 Task: Open a blank sheet, save the file as Oktoberfestfile.odt Type the sentence 'Effective time management is crucial for productivity and achieving goals. It involves prioritizing tasks, setting realistic deadlines, and minimizing distractions. By managing time effectively, individuals can reduce stress, improve efficiency, and create a better work-life balance.'Add formula using equations and charcters after the sentence 'y=mx+b' Select the formula and highlight with color Pink Change the page Orientation to  Potrait
Action: Mouse moved to (306, 240)
Screenshot: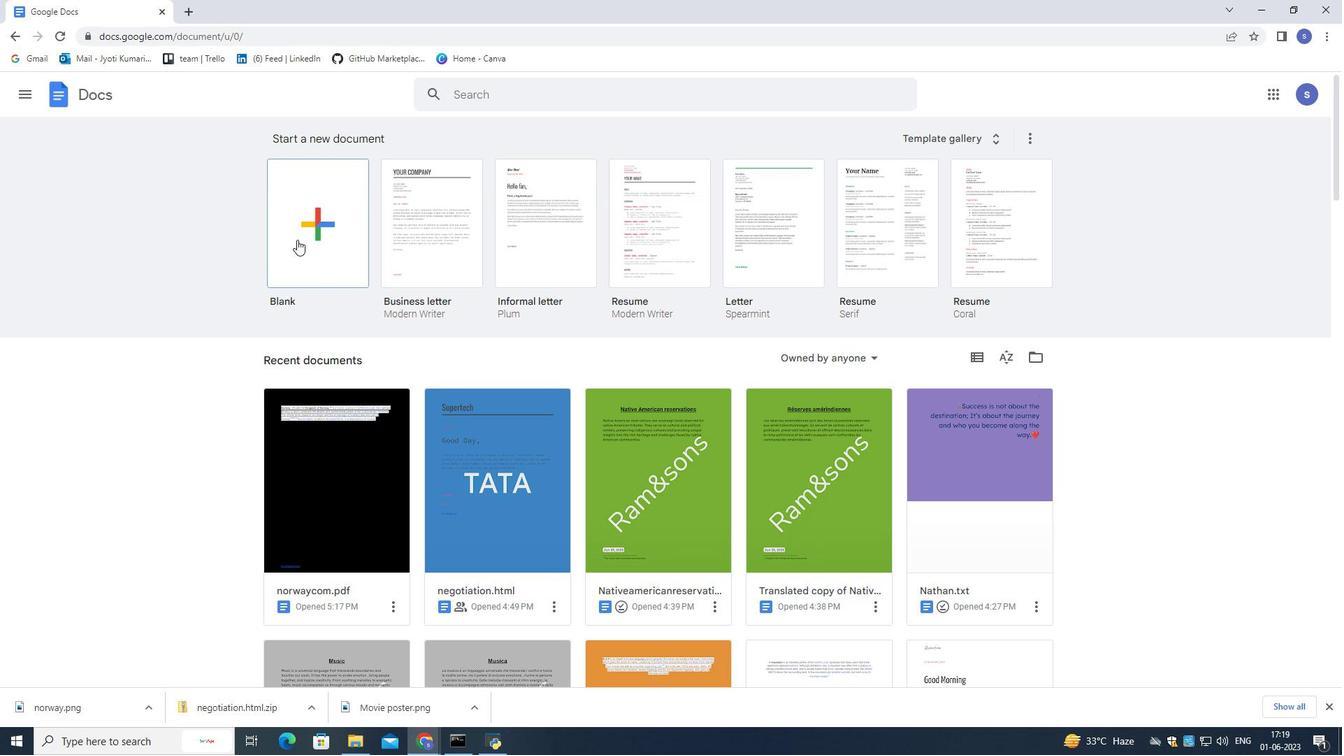 
Action: Mouse pressed left at (306, 240)
Screenshot: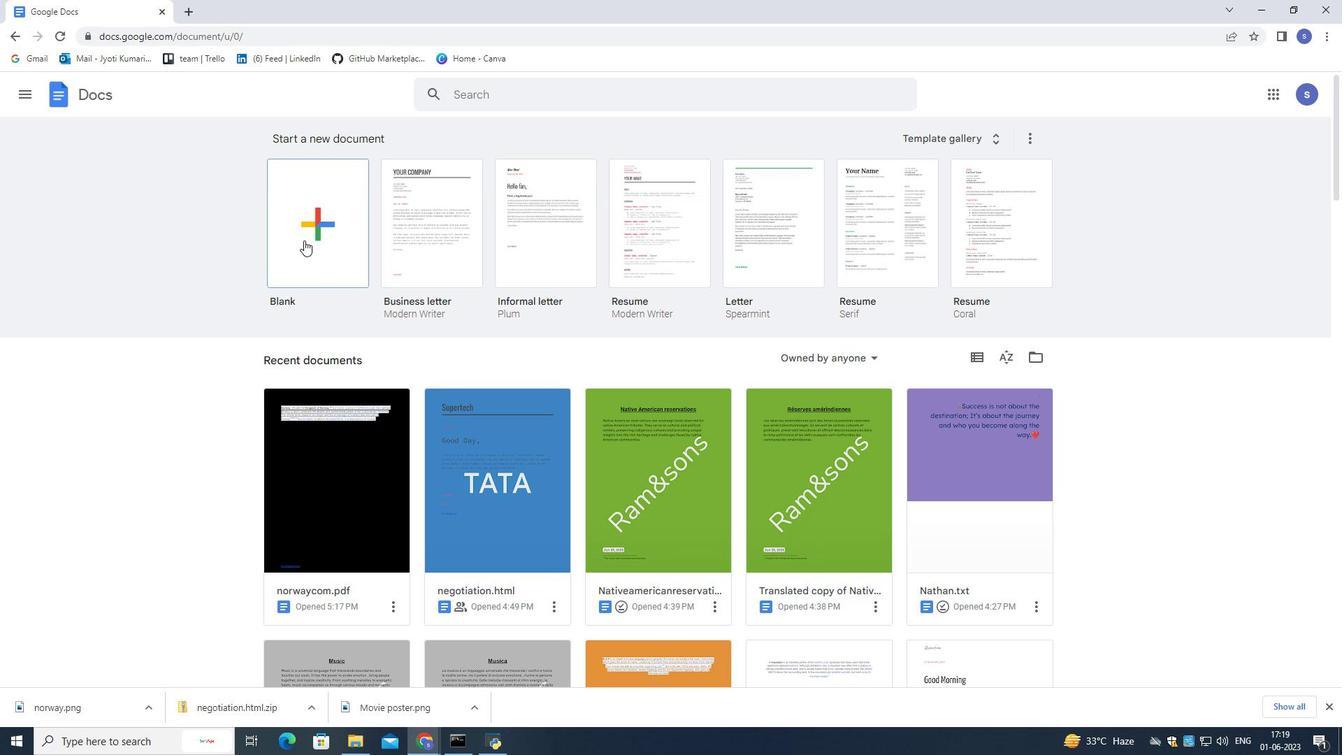 
Action: Mouse moved to (151, 85)
Screenshot: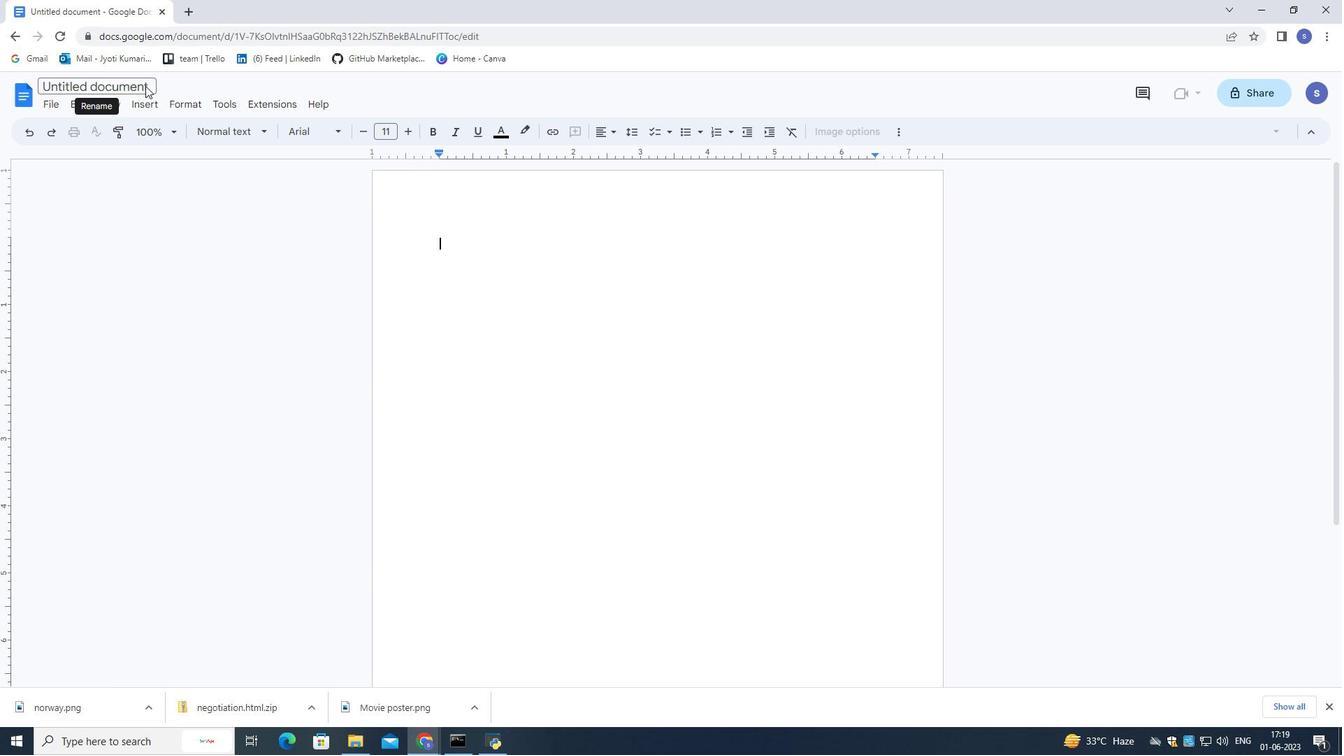 
Action: Mouse pressed left at (151, 85)
Screenshot: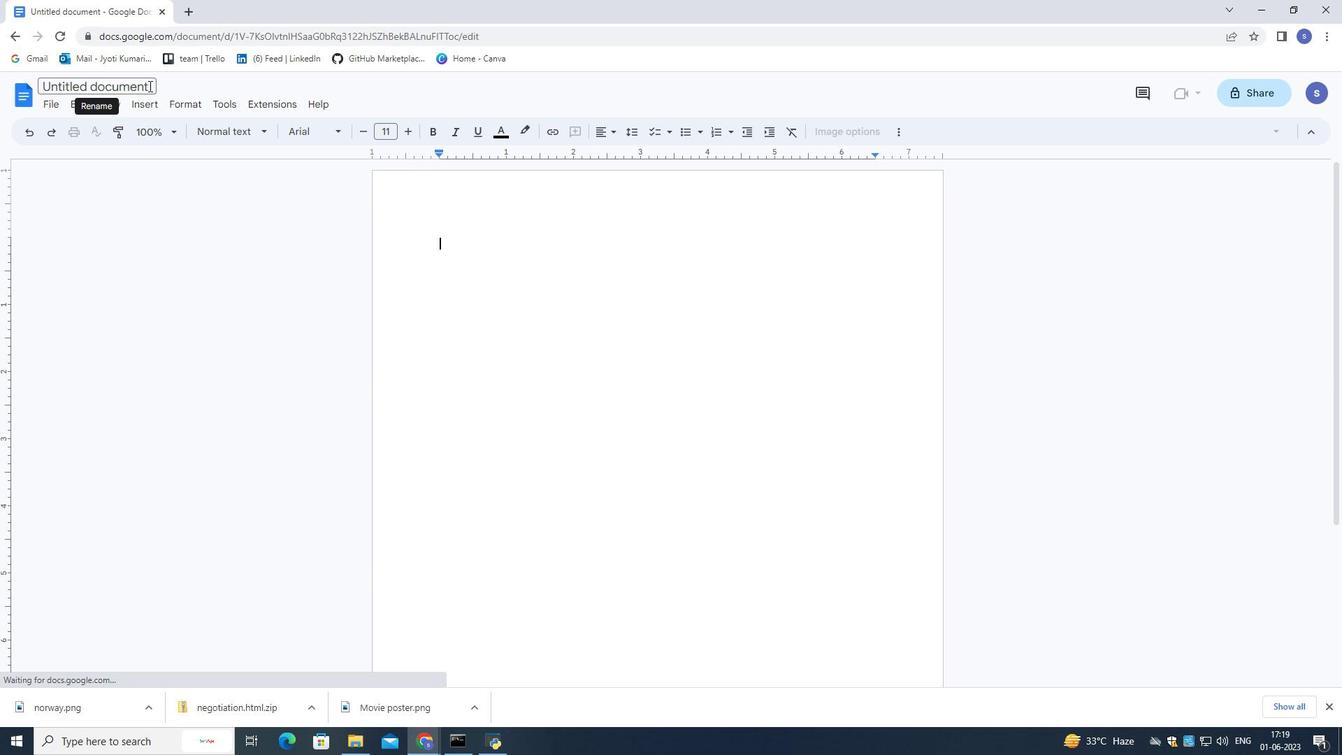 
Action: Mouse moved to (713, 236)
Screenshot: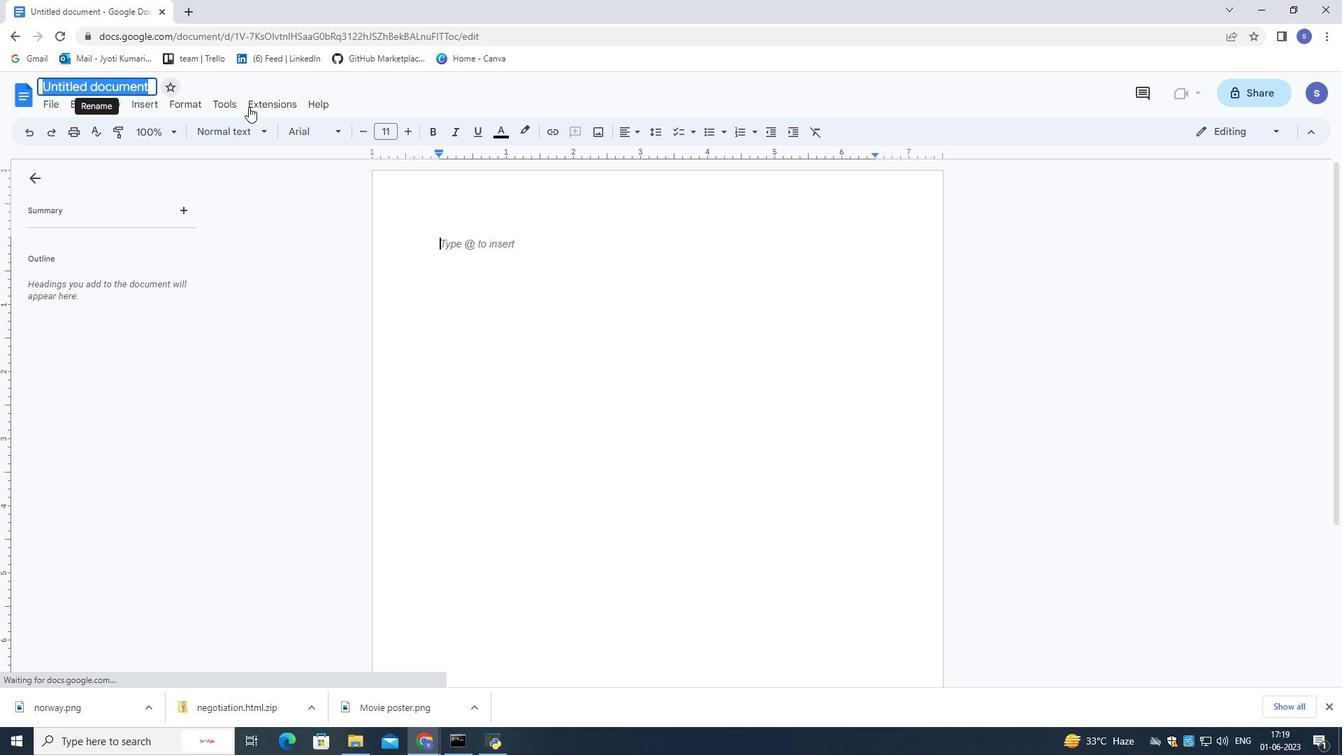 
Action: Key pressed ok
Screenshot: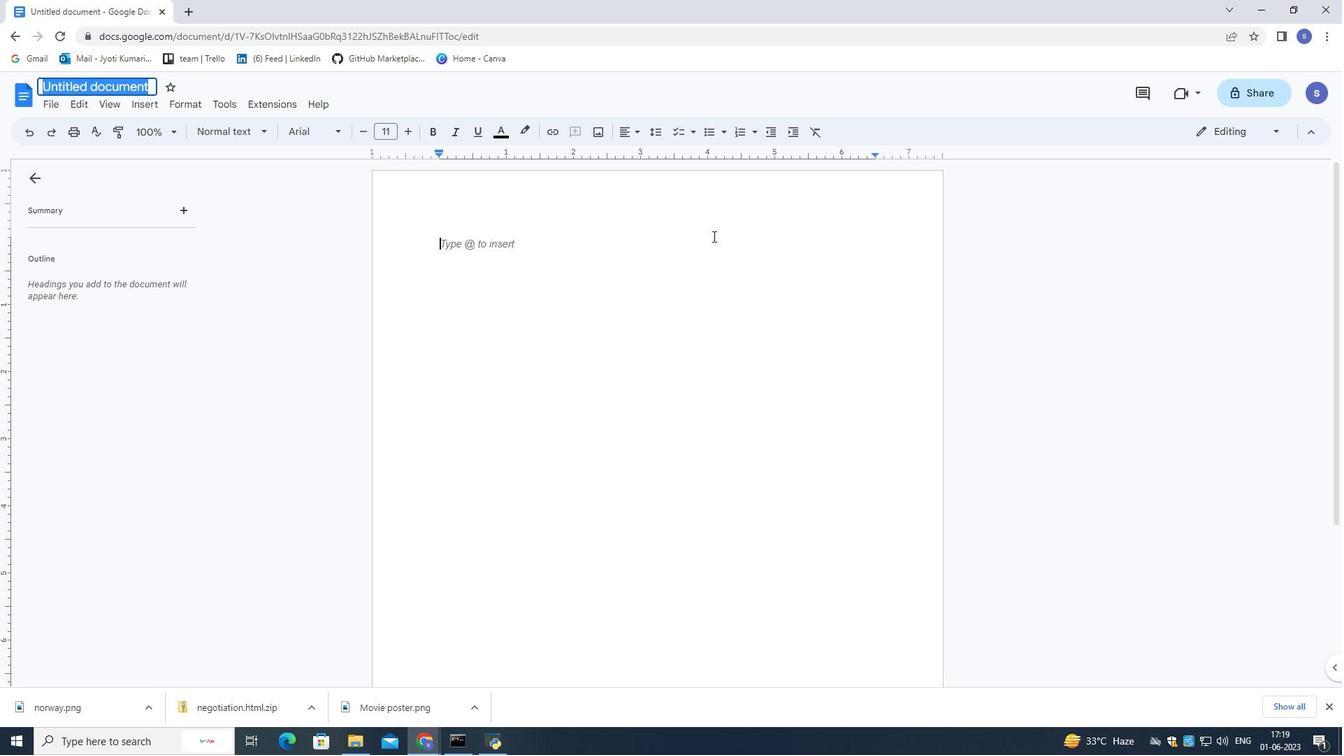 
Action: Mouse moved to (1307, 429)
Screenshot: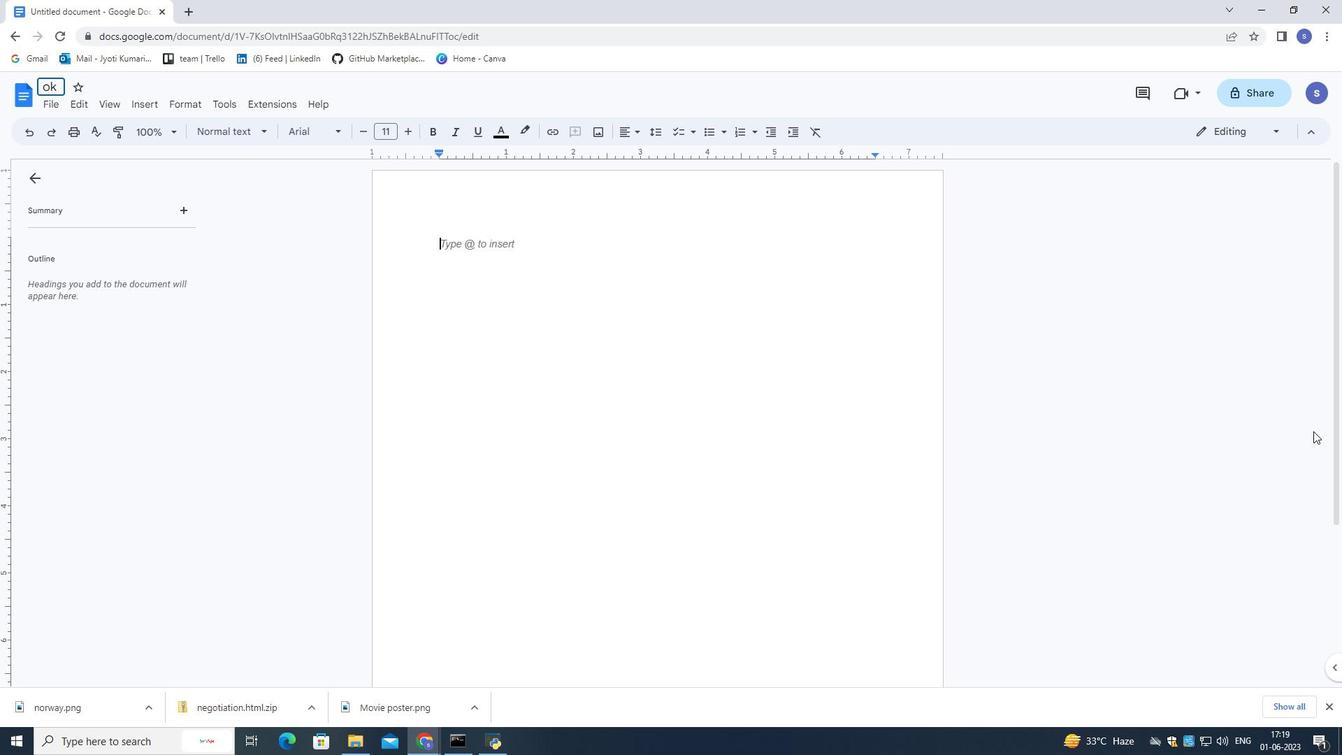 
Action: Key pressed toberfestfile.odt<Key.enter>
Screenshot: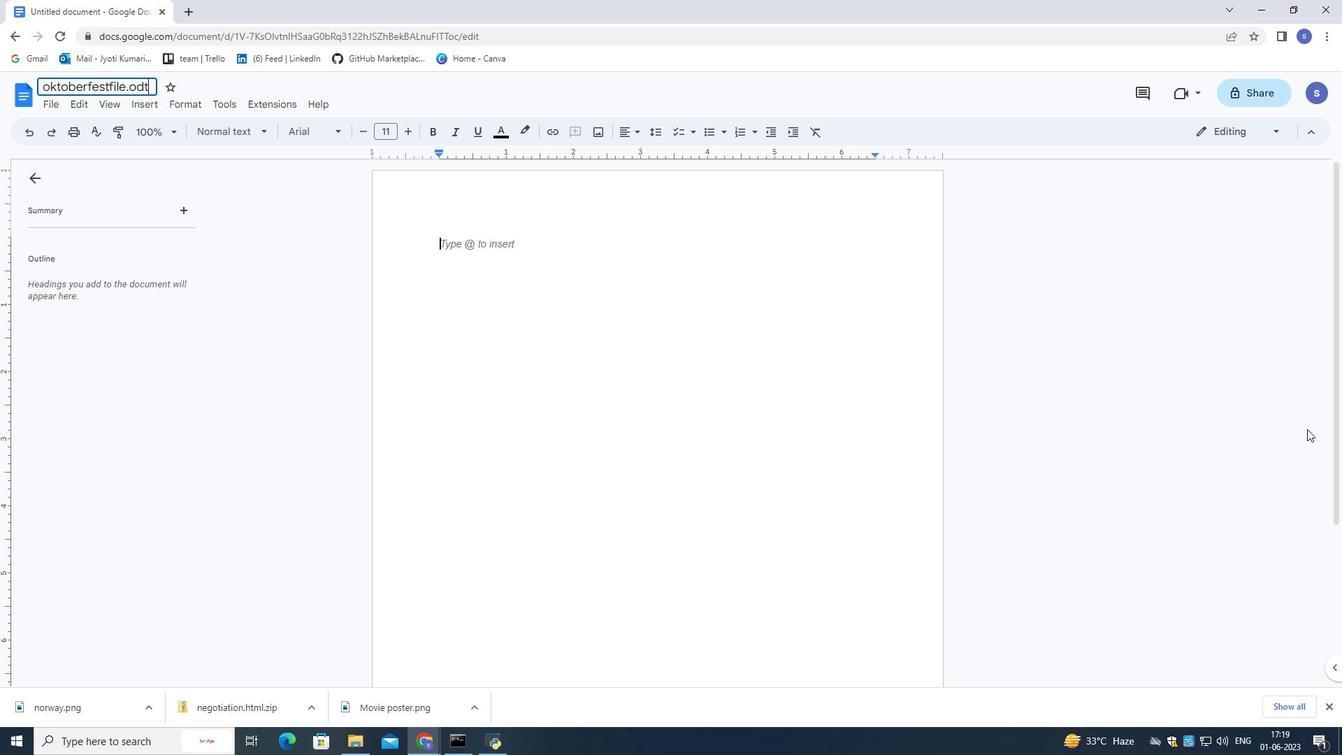 
Action: Mouse moved to (501, 247)
Screenshot: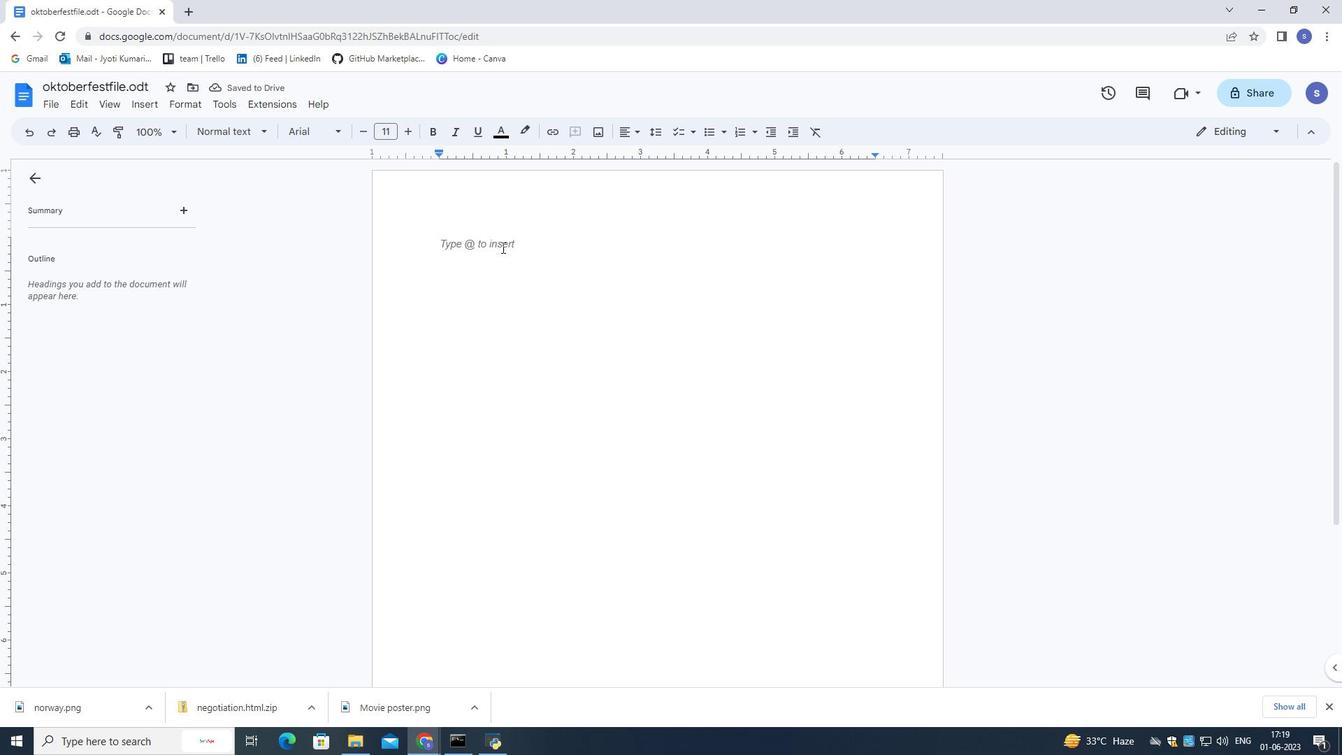 
Action: Mouse pressed left at (501, 247)
Screenshot: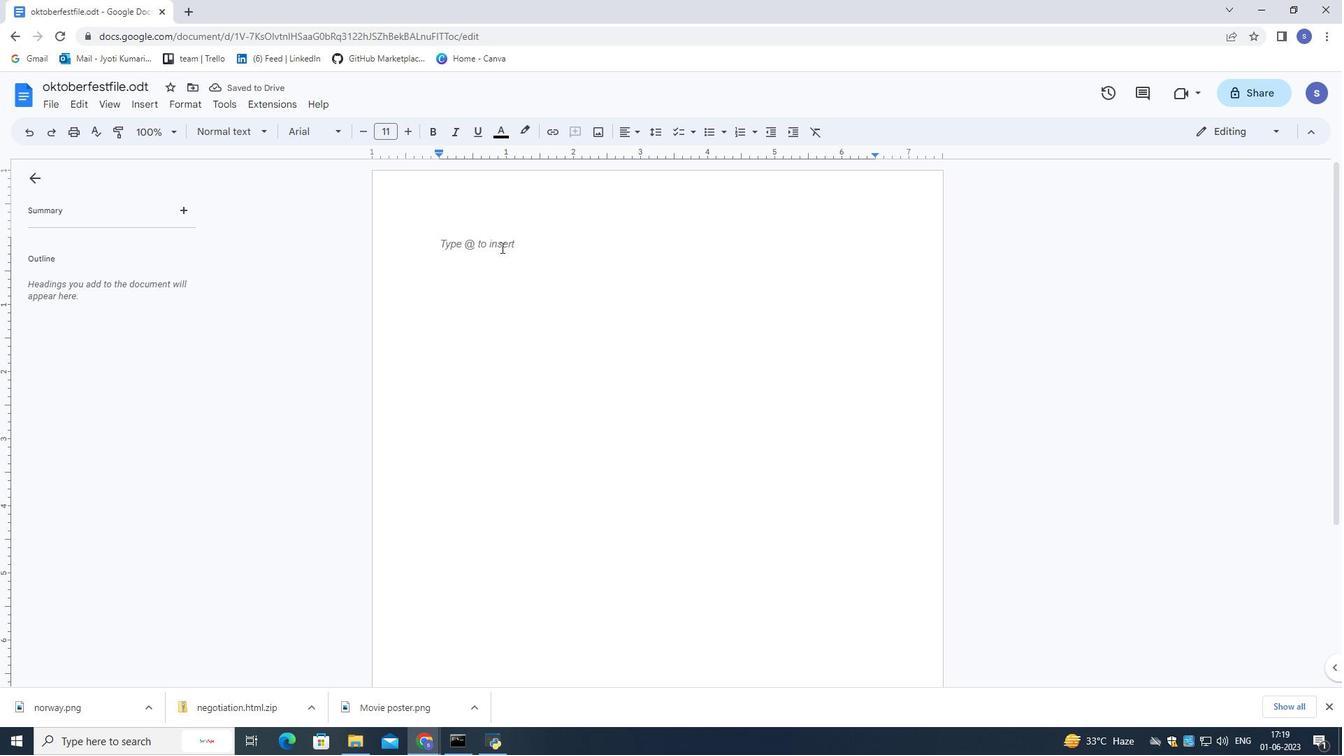 
Action: Mouse moved to (508, 248)
Screenshot: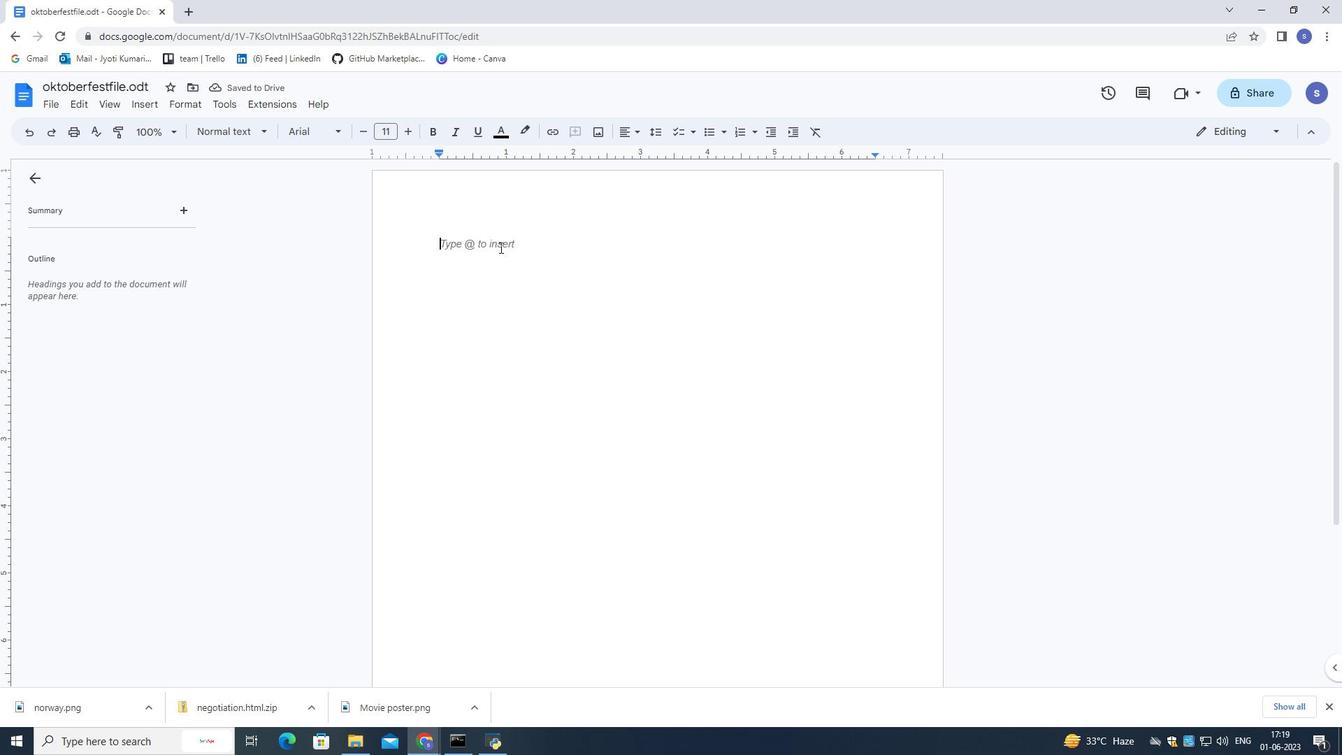 
Action: Key pressed <Key.shift>Effective<Key.space>time<Key.space>management
Screenshot: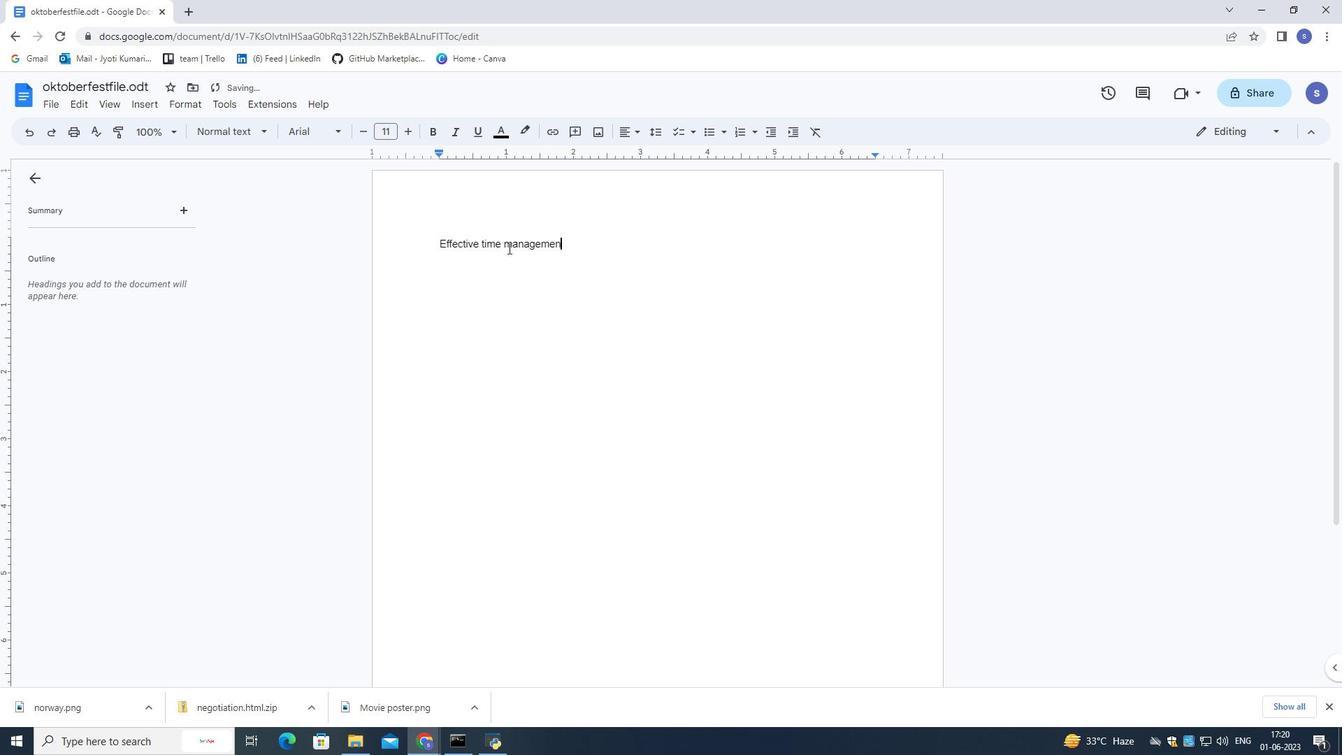 
Action: Mouse moved to (468, 240)
Screenshot: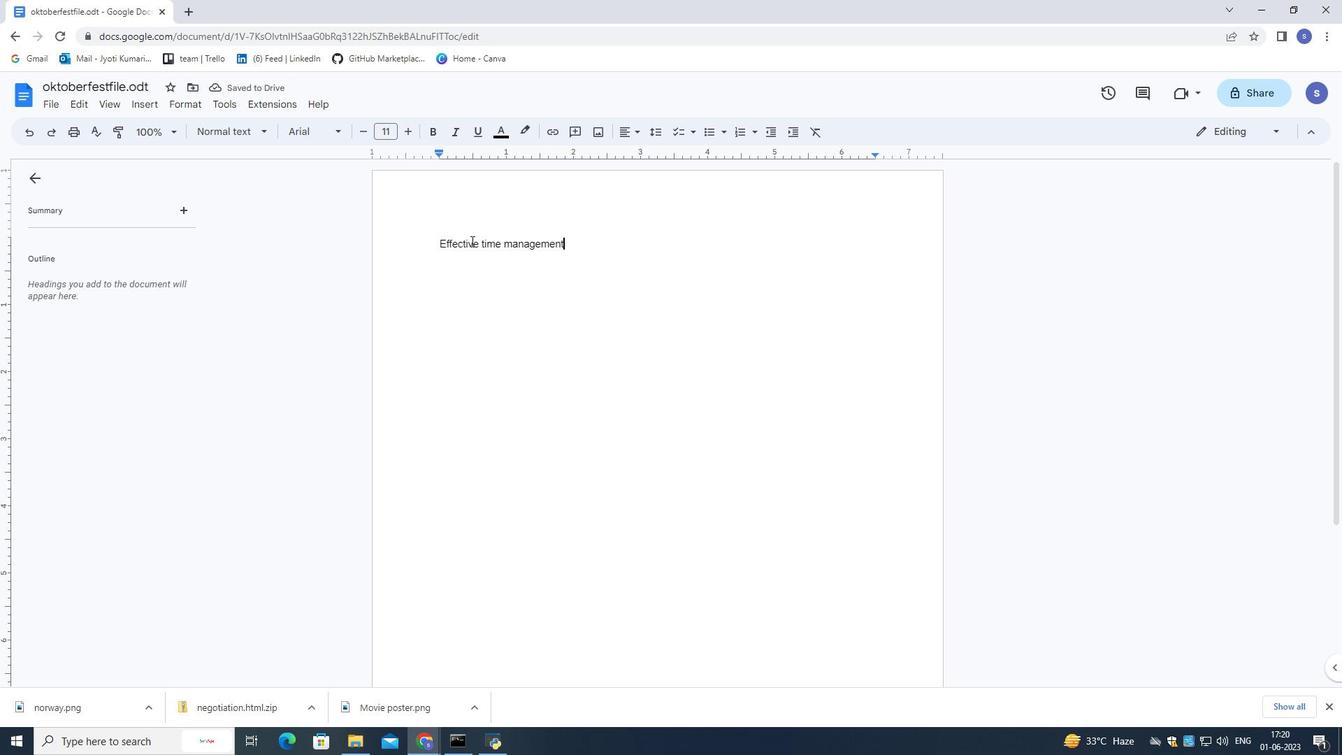 
Action: Mouse pressed left at (468, 240)
Screenshot: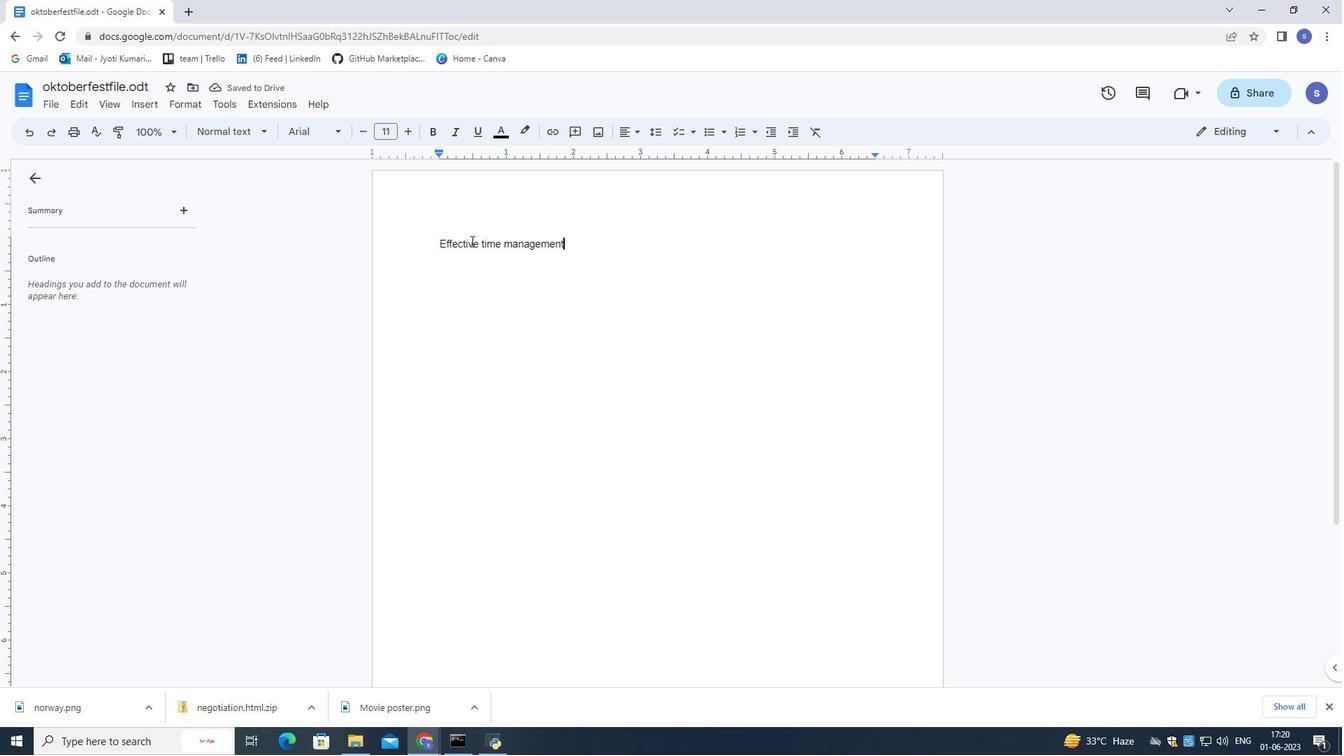 
Action: Mouse moved to (483, 249)
Screenshot: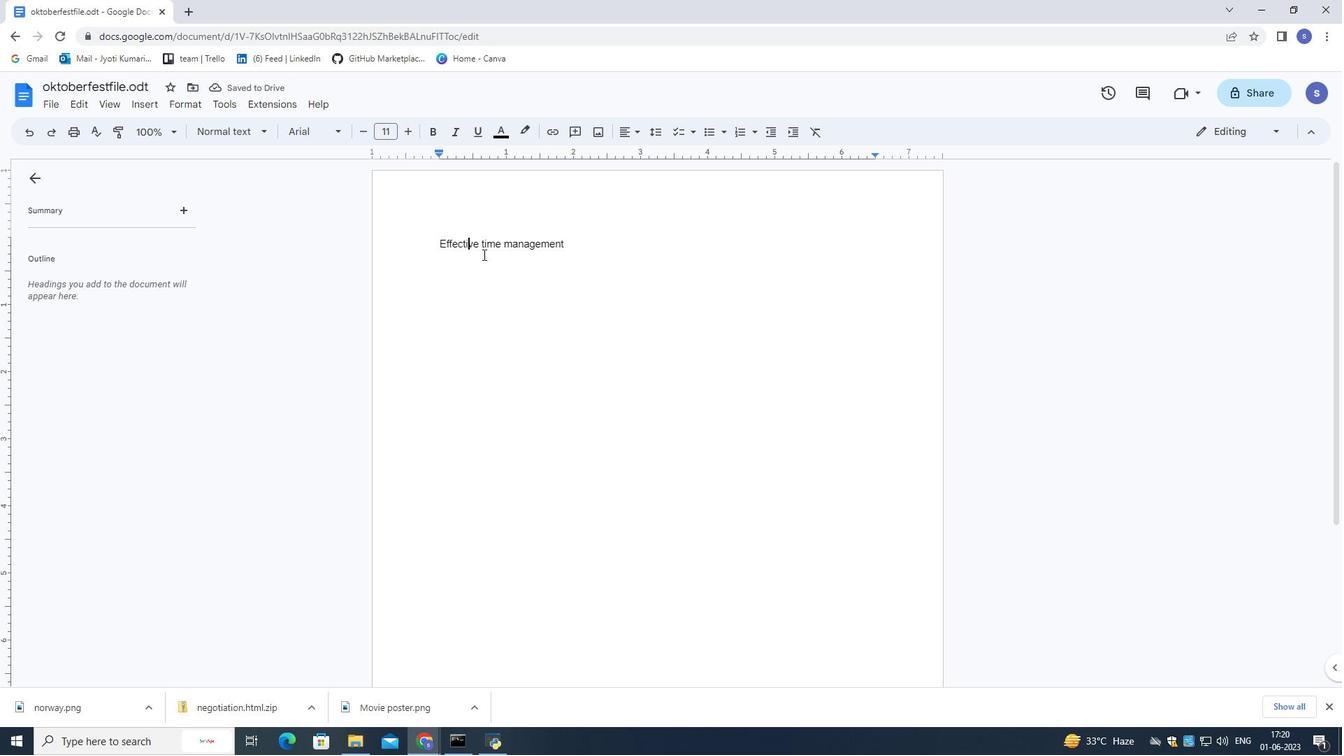 
Action: Key pressed <Key.left><Key.left><Key.left><Key.left><Key.left><Key.left><Key.left><Key.left>
Screenshot: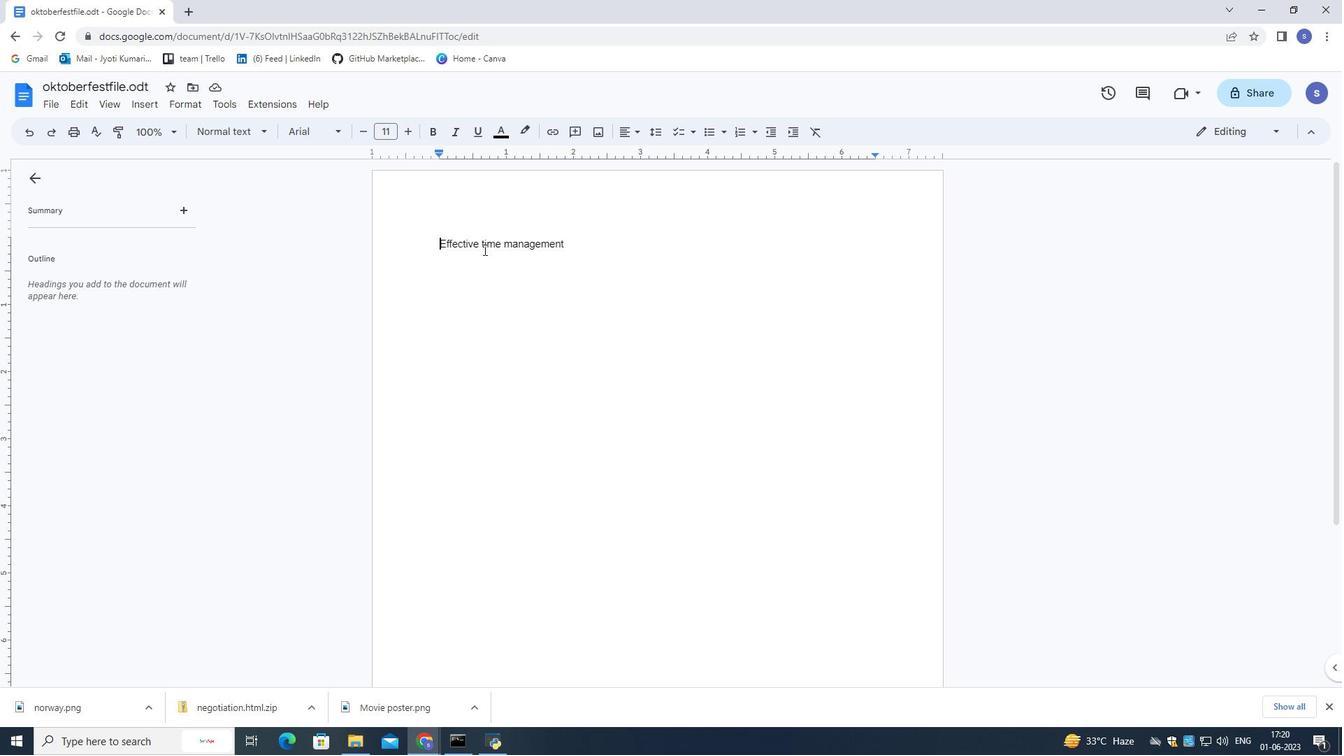
Action: Mouse moved to (582, 243)
Screenshot: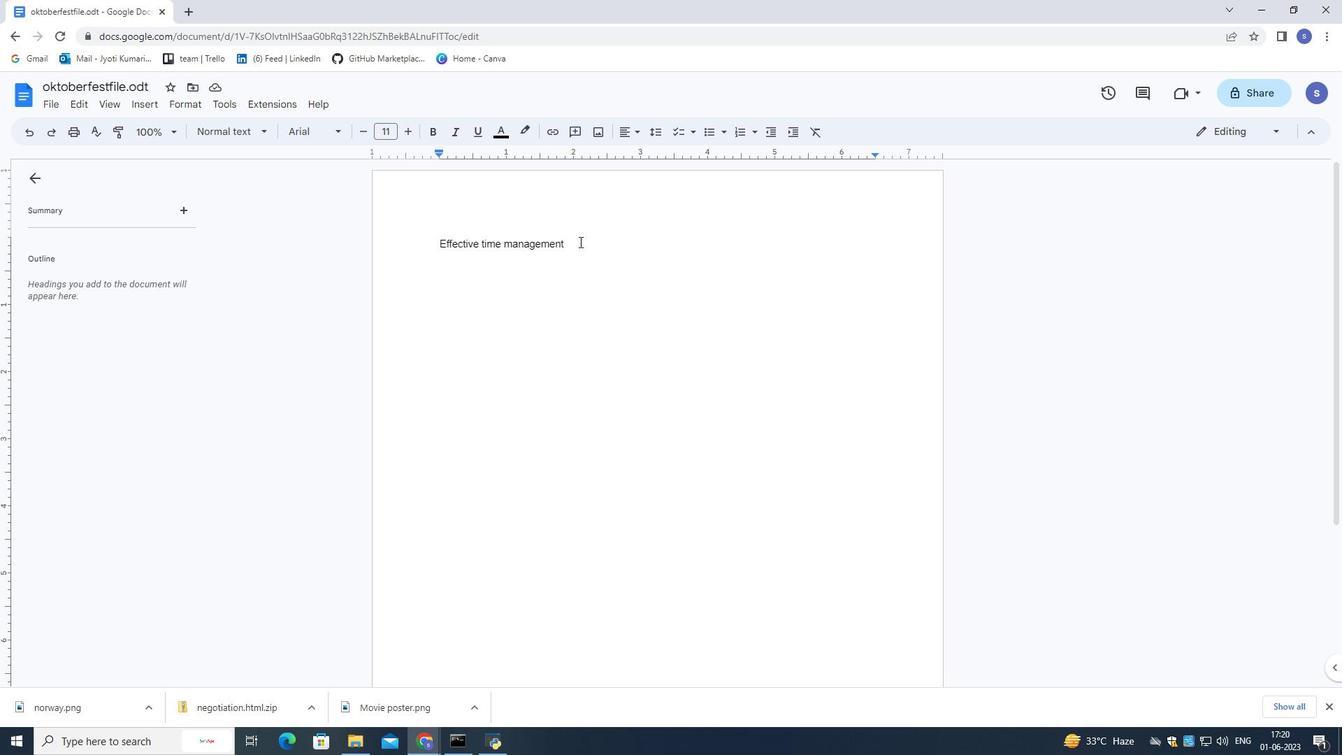 
Action: Mouse pressed left at (582, 243)
Screenshot: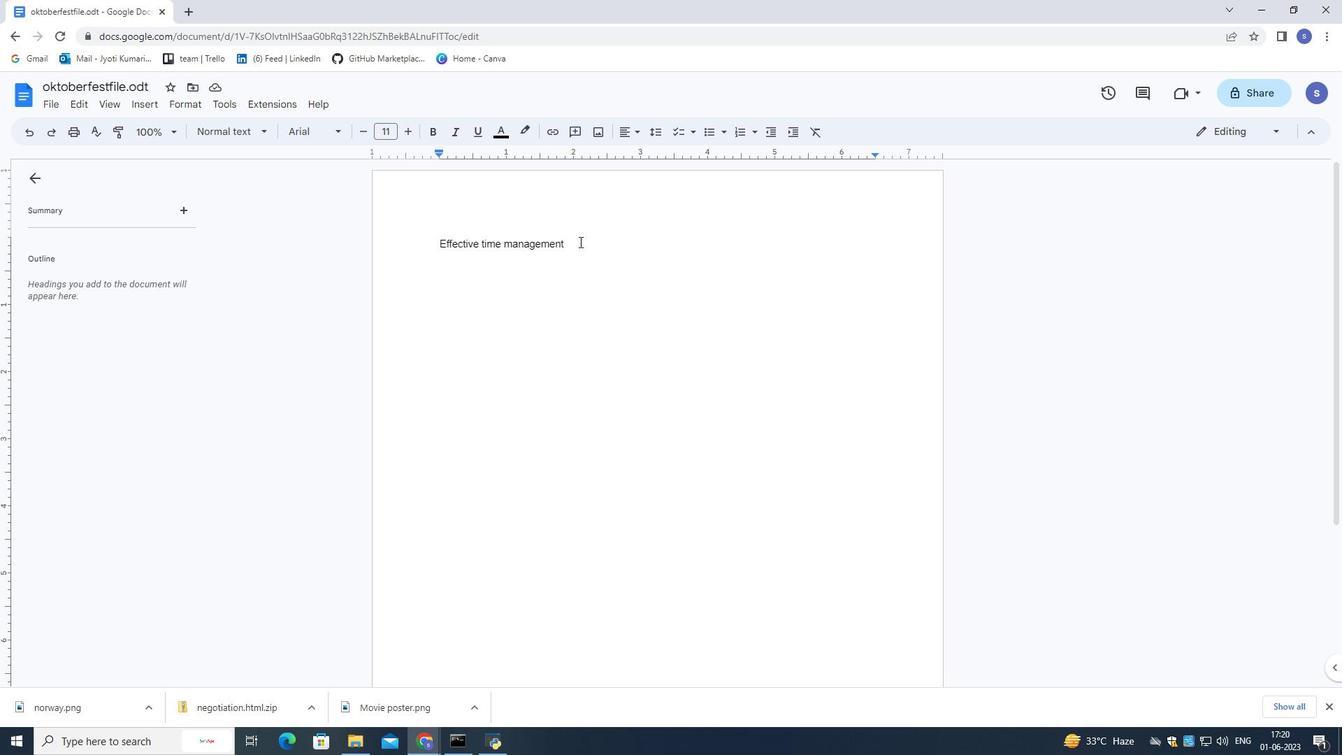 
Action: Mouse moved to (560, 235)
Screenshot: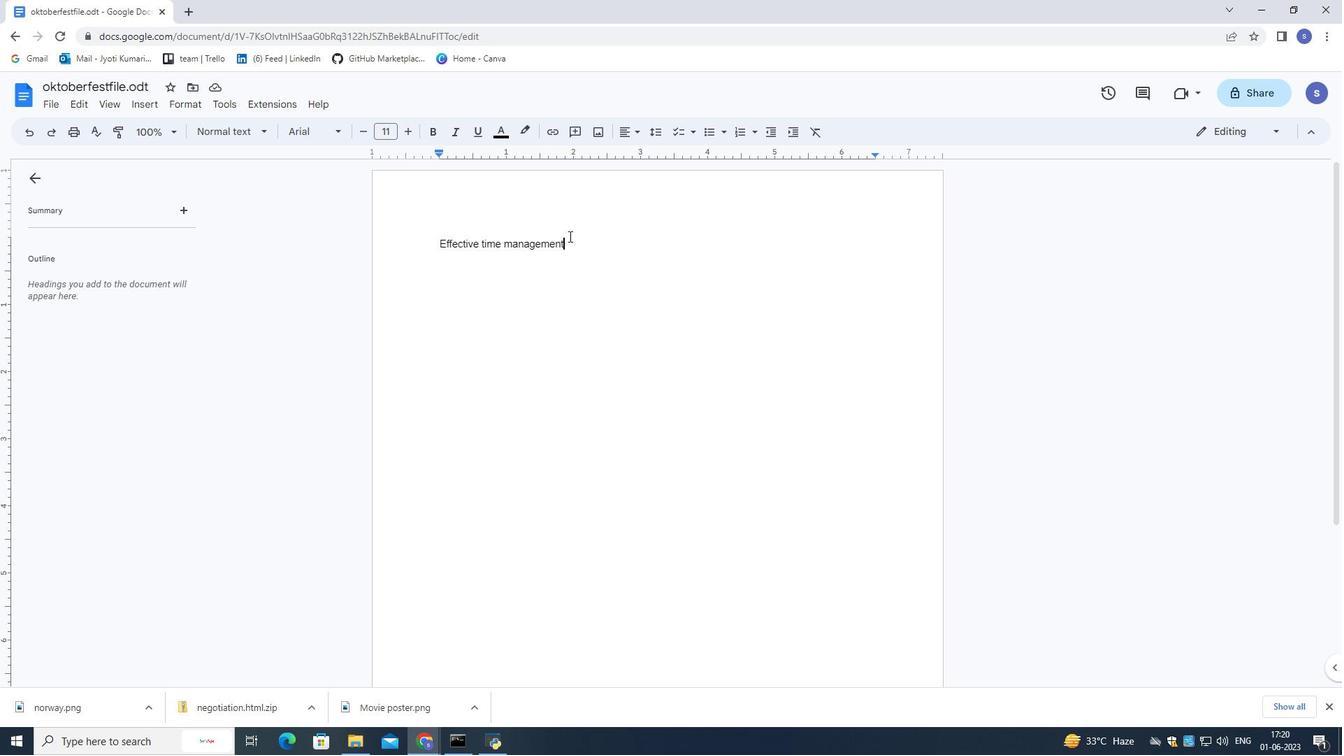 
Action: Key pressed <Key.space>
Screenshot: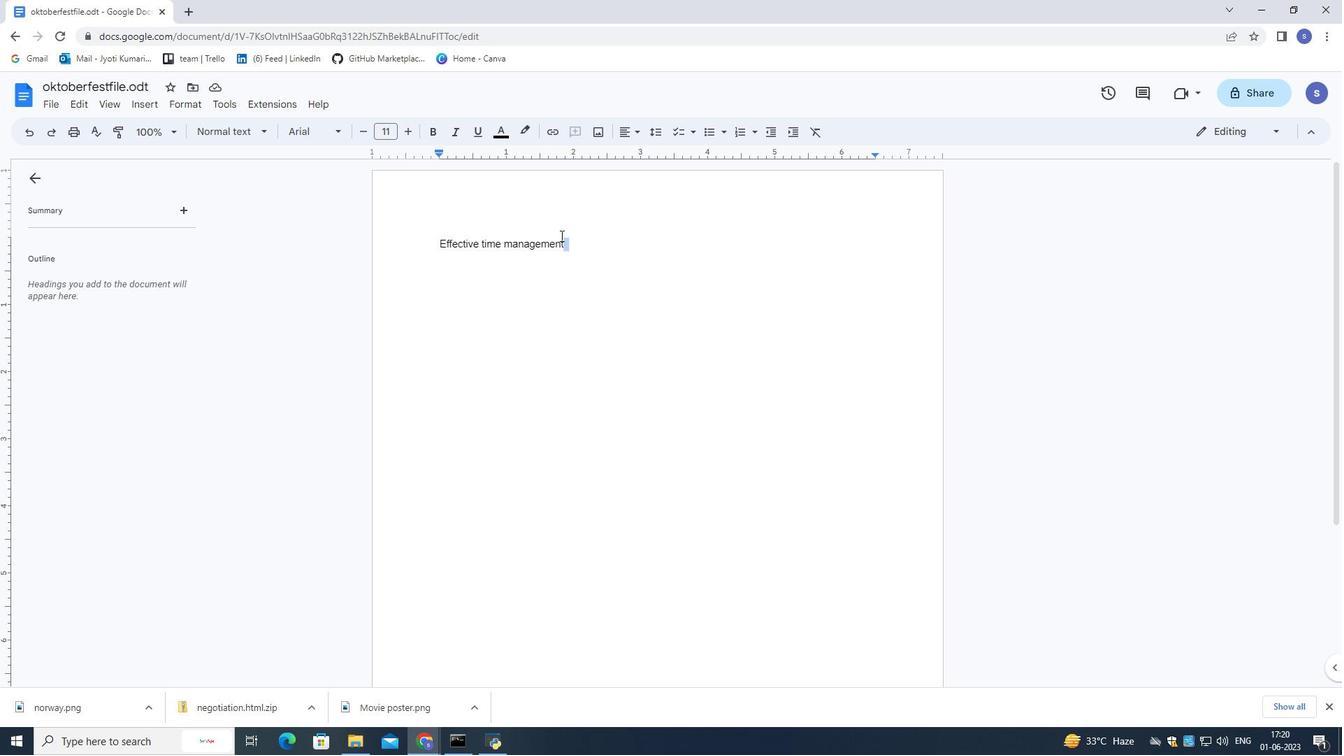 
Action: Mouse moved to (1340, 754)
Screenshot: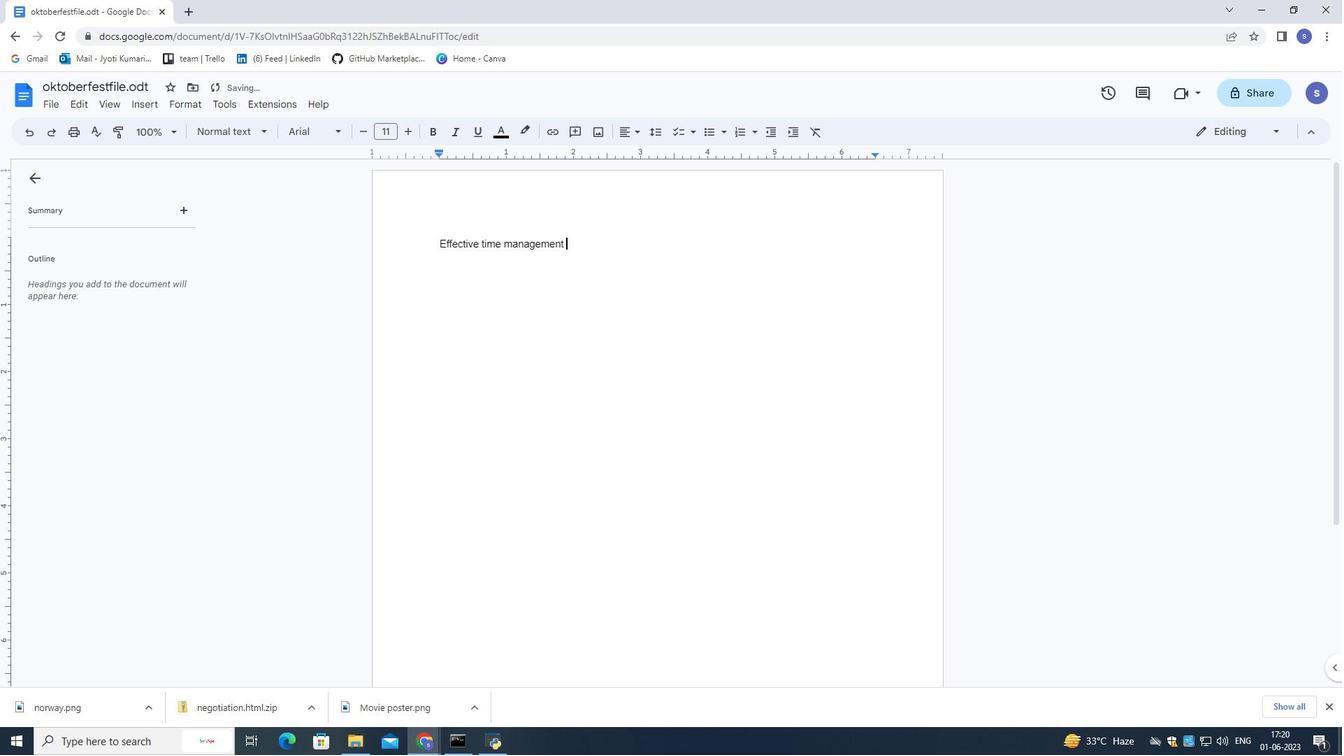 
Action: Key pressed is<Key.space>crucial<Key.space>for<Key.space>productivity<Key.space>and<Key.space><Key.space>achieving<Key.space>goals.<Key.space><Key.shift>It<Key.space>involes<Key.space>prioritize<Key.space>tasks.
Screenshot: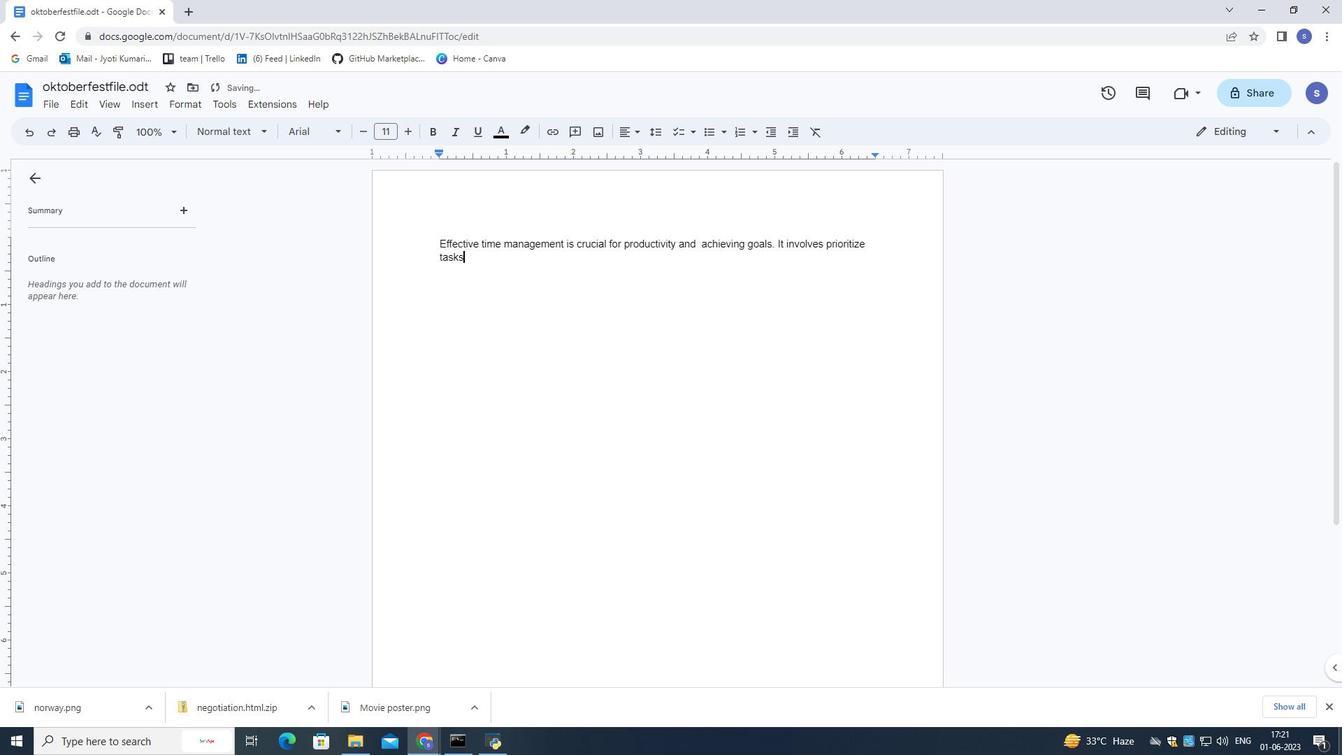
Action: Mouse moved to (1340, 753)
Screenshot: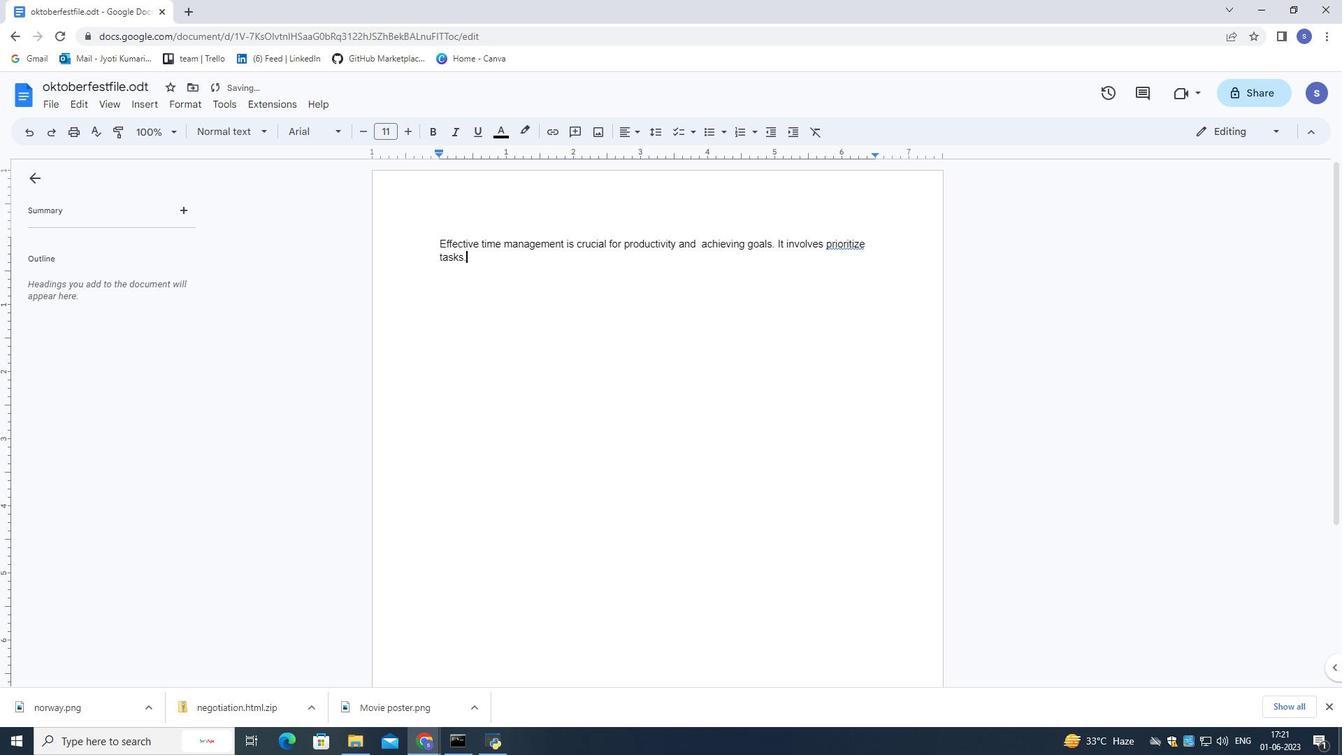
Action: Key pressed <Key.space>setting<Key.space>r<Key.backspace>setting<Key.space><Key.backspace><Key.backspace><Key.backspace><Key.backspace><Key.backspace><Key.backspace><Key.backspace><Key.backspace>rel<Key.backspace>alistic<Key.space>deadlines,<Key.space>and<Key.space>minimizing<Key.space>distractions.<Key.space><Key.shift>By<Key.space>managing<Key.space>time<Key.space>effectively<Key.space>,<Key.space>indiv
Screenshot: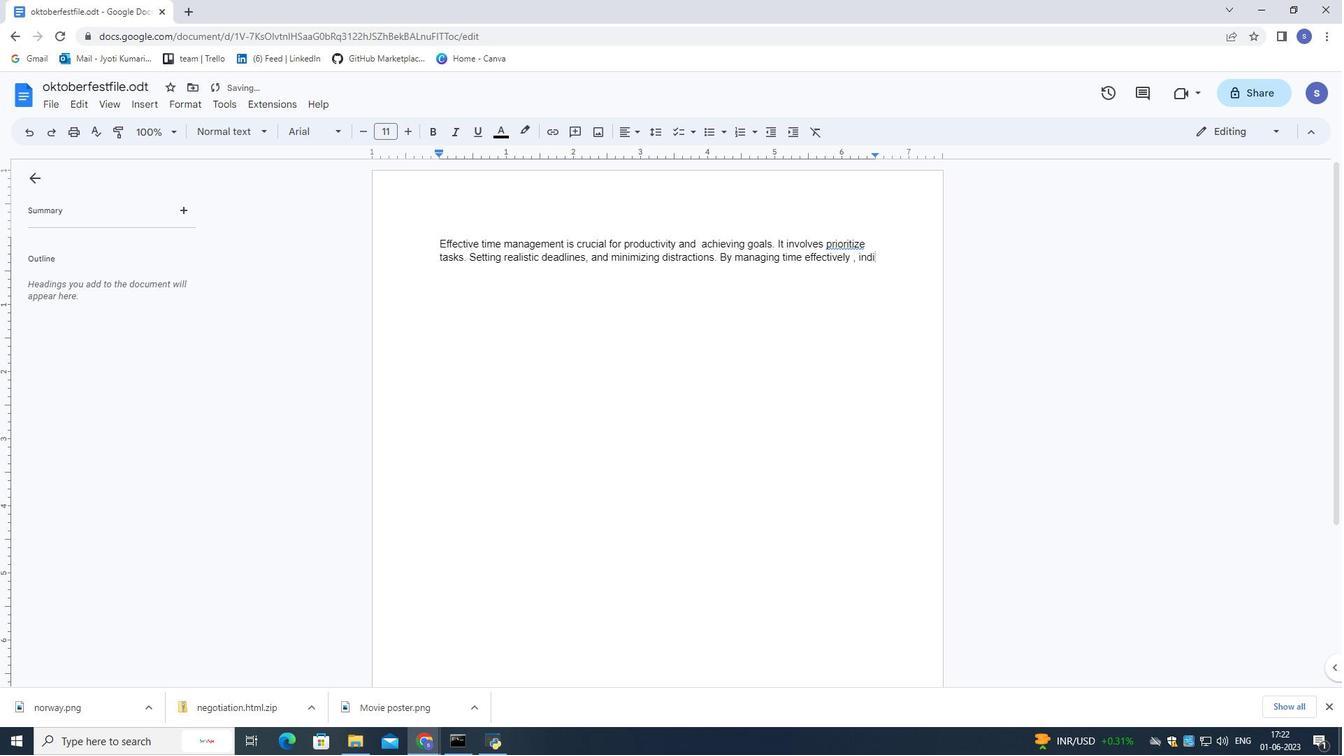 
Action: Mouse moved to (1342, 754)
Screenshot: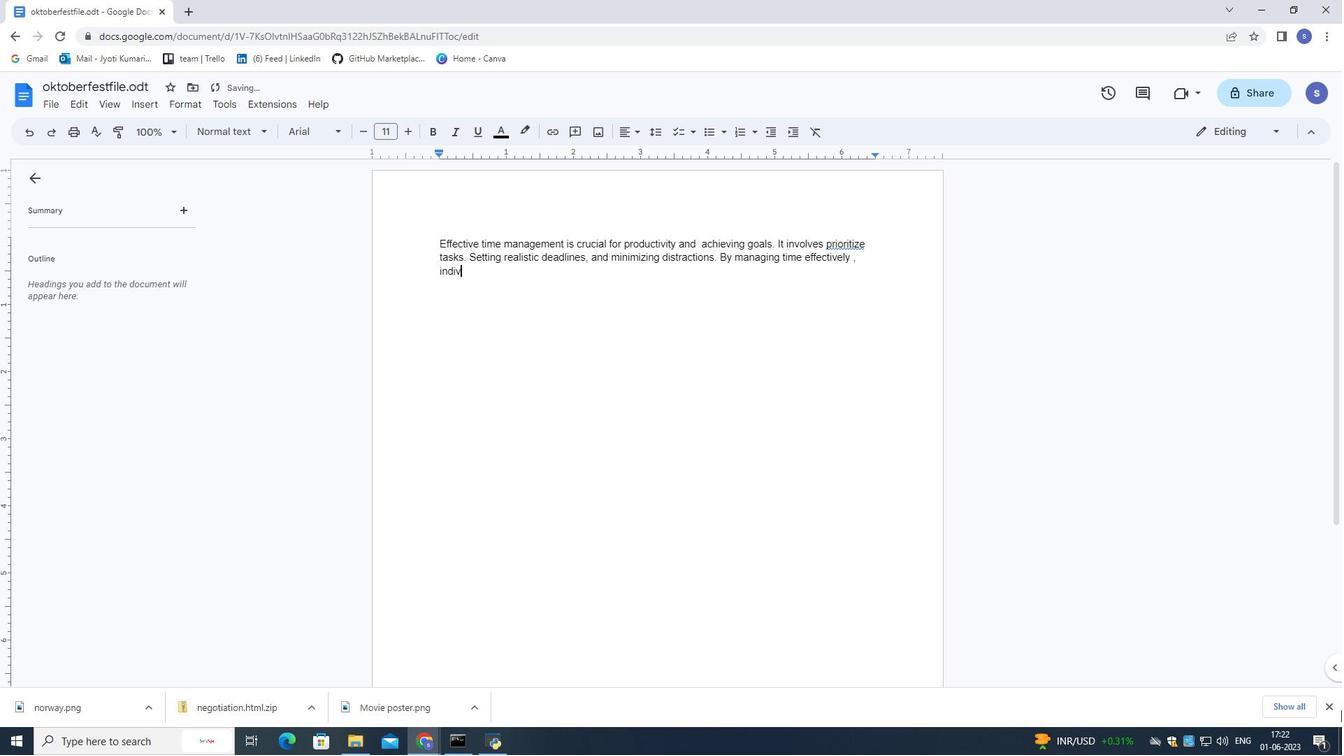 
Action: Key pressed iduals<Key.space>can<Key.space>reduce<Key.space>stress,<Key.space>i<Key.backspace><Key.caps_lock>IM<Key.caps_lock><Key.backspace>mprove<Key.space>ed<Key.backspace>fficieny<Key.space>,<Key.space>and<Key.space>create<Key.space>a<Key.space>better<Key.space>work-life<Key.space>balance.
Screenshot: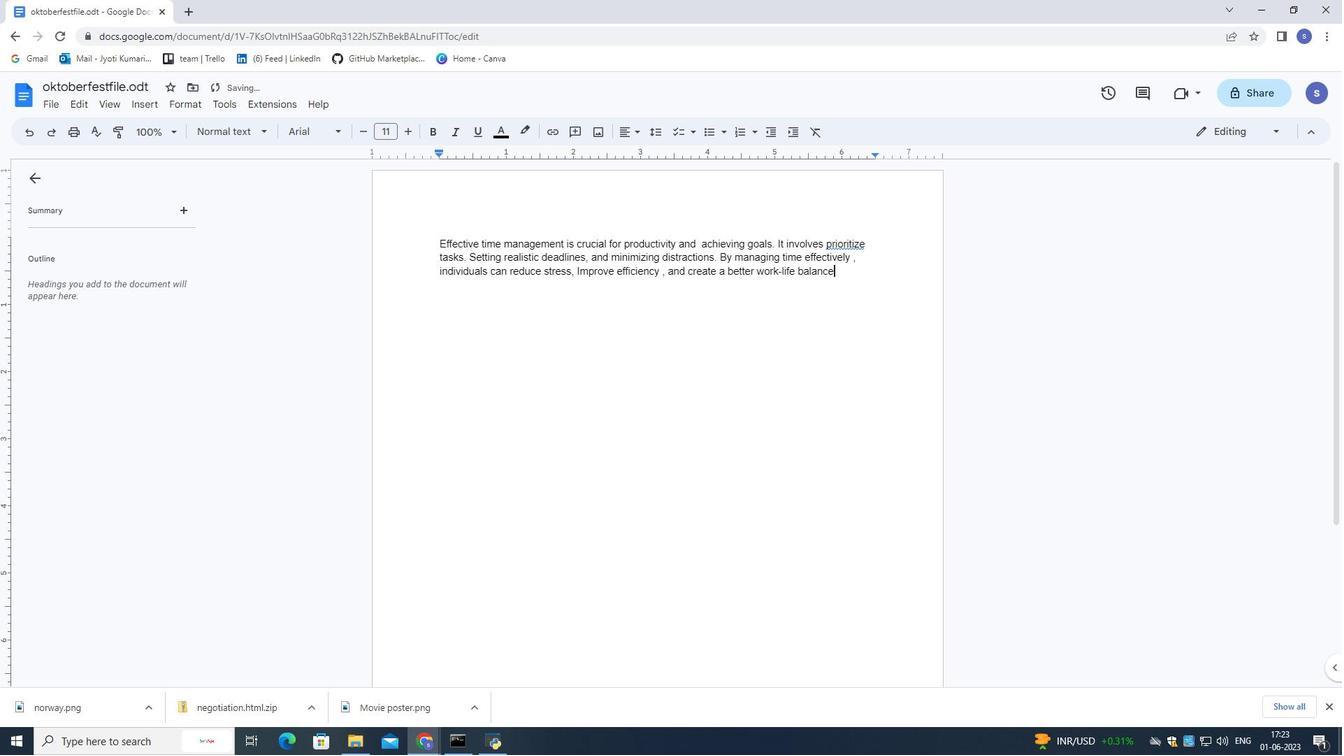 
Action: Mouse moved to (125, 104)
Screenshot: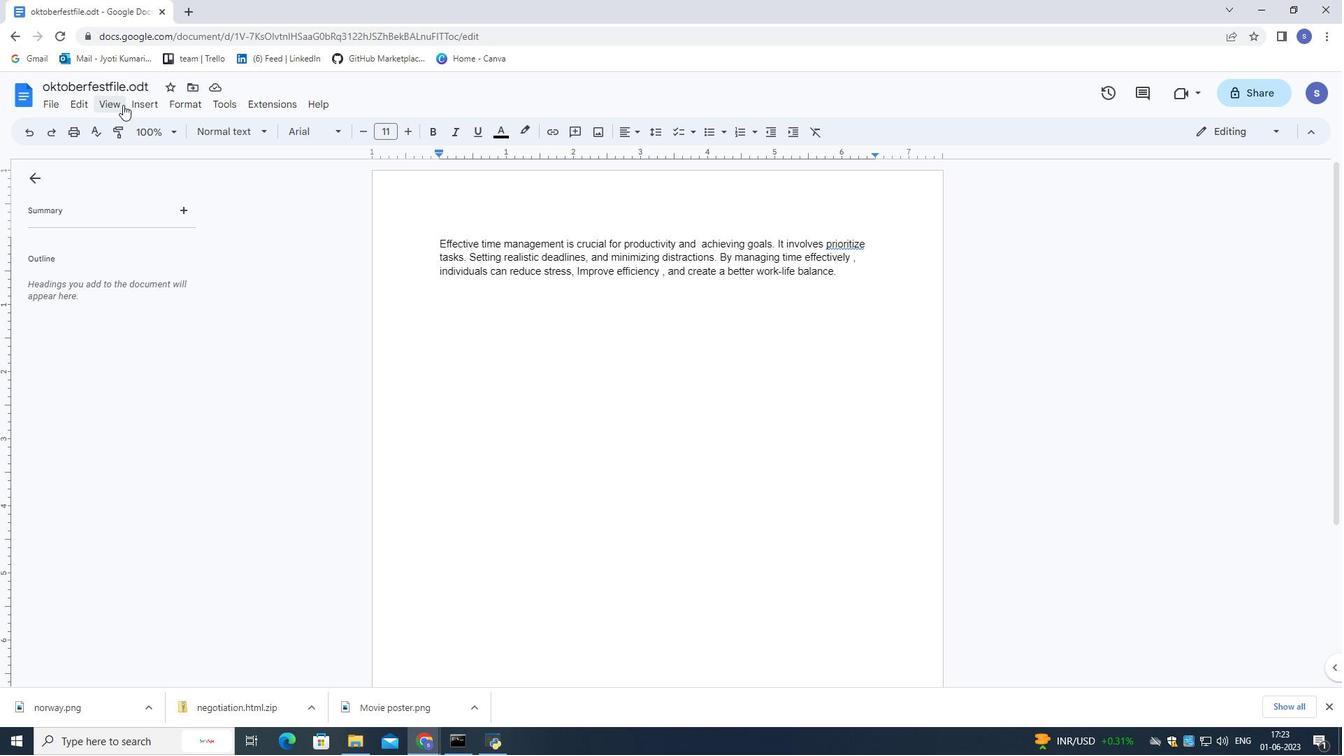 
Action: Mouse pressed left at (125, 104)
Screenshot: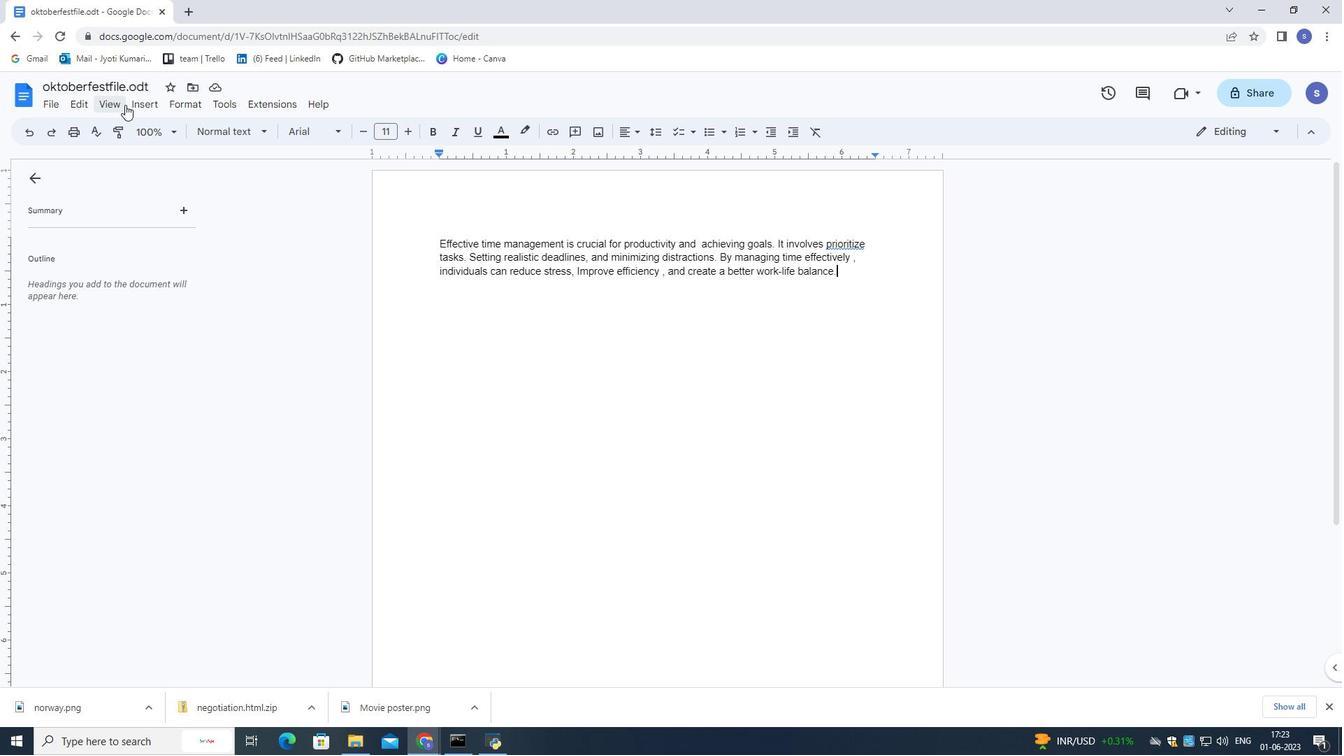 
Action: Mouse moved to (172, 393)
Screenshot: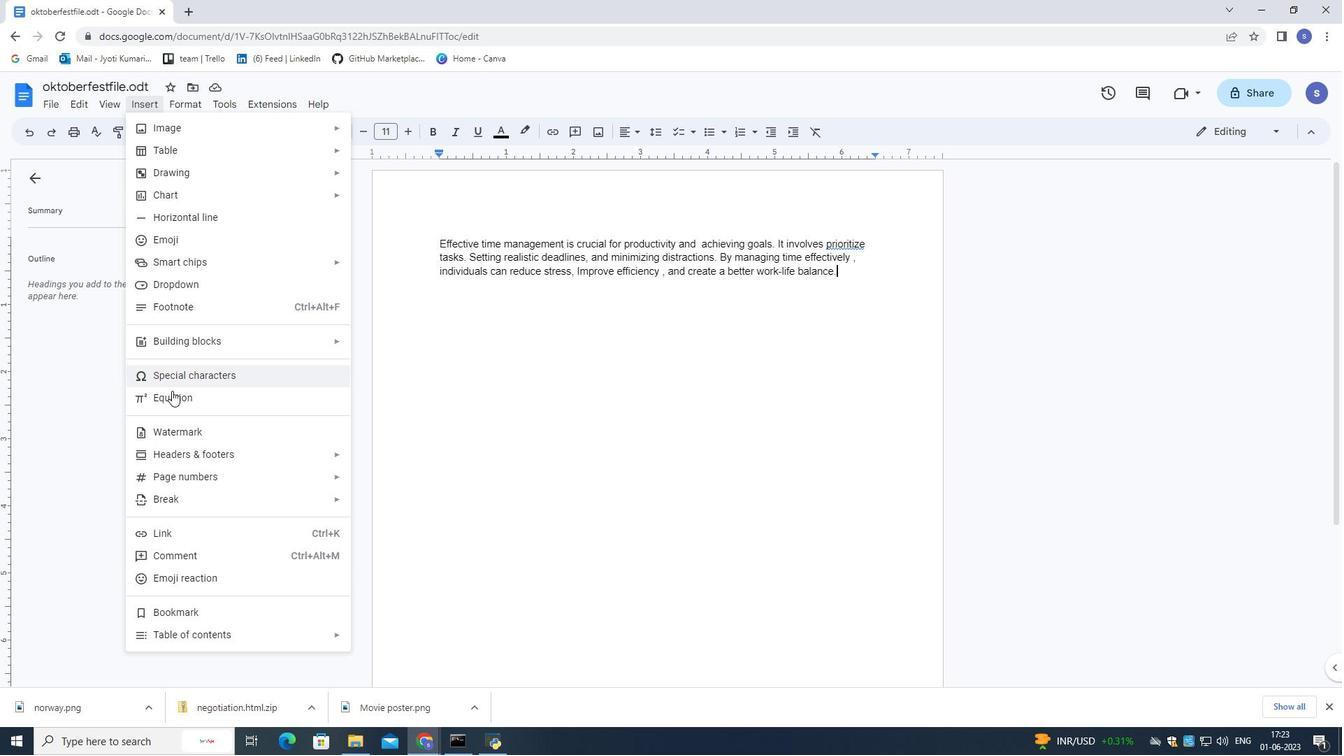 
Action: Mouse pressed left at (172, 393)
Screenshot: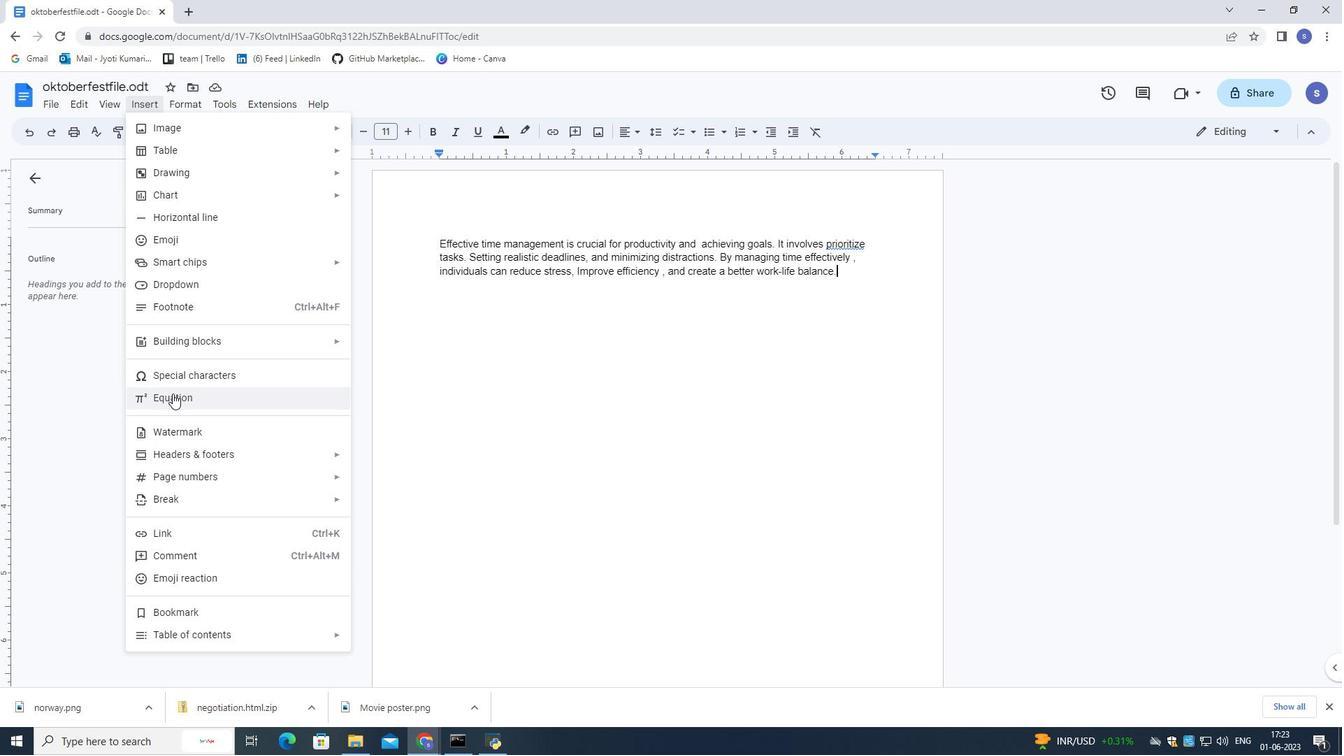 
Action: Mouse moved to (147, 370)
Screenshot: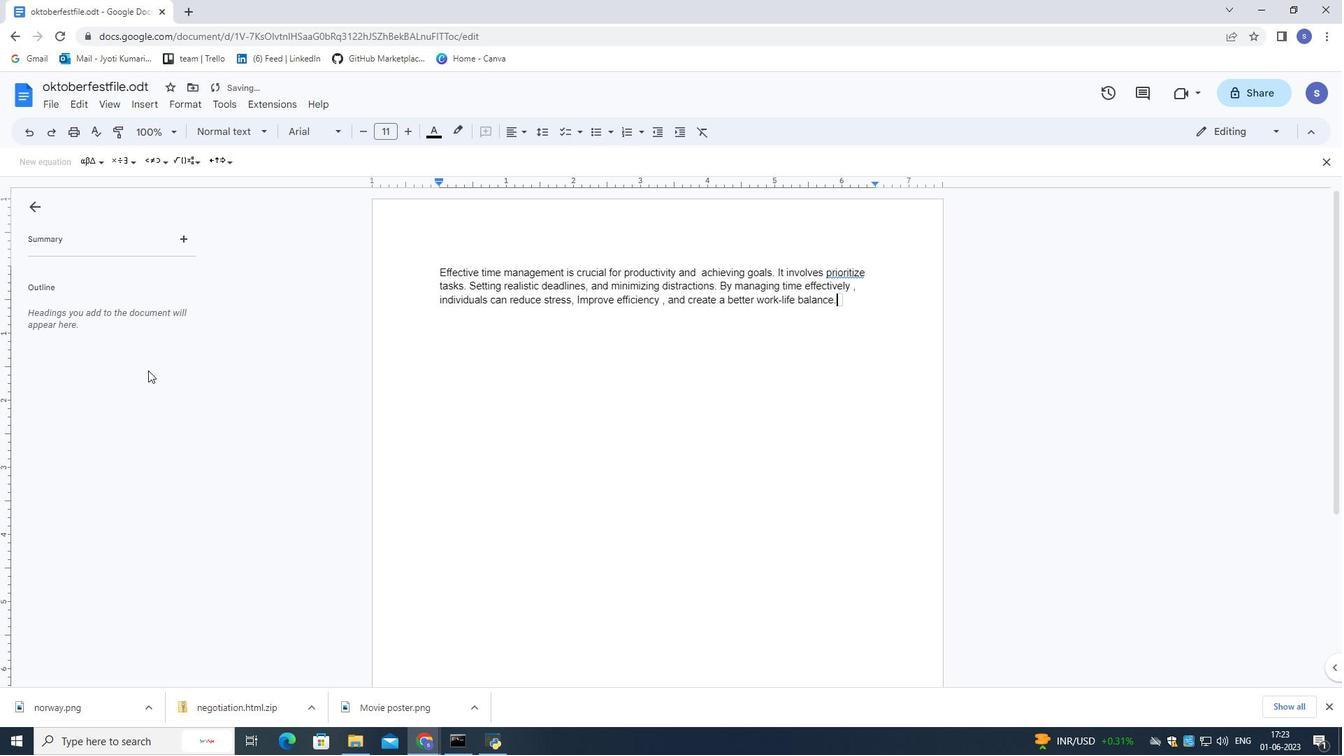 
Action: Key pressed <Key.shift>y<Key.space>=<Key.space>mx+b
Screenshot: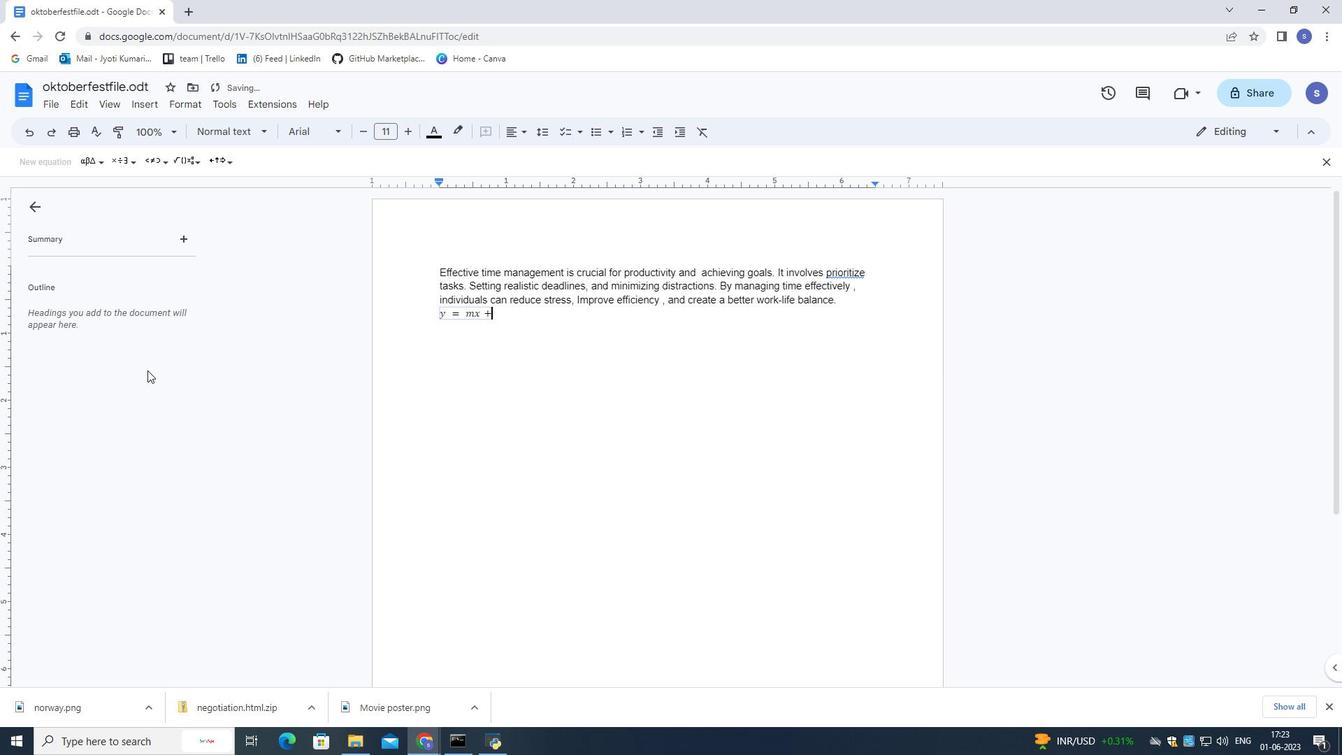 
Action: Mouse moved to (501, 313)
Screenshot: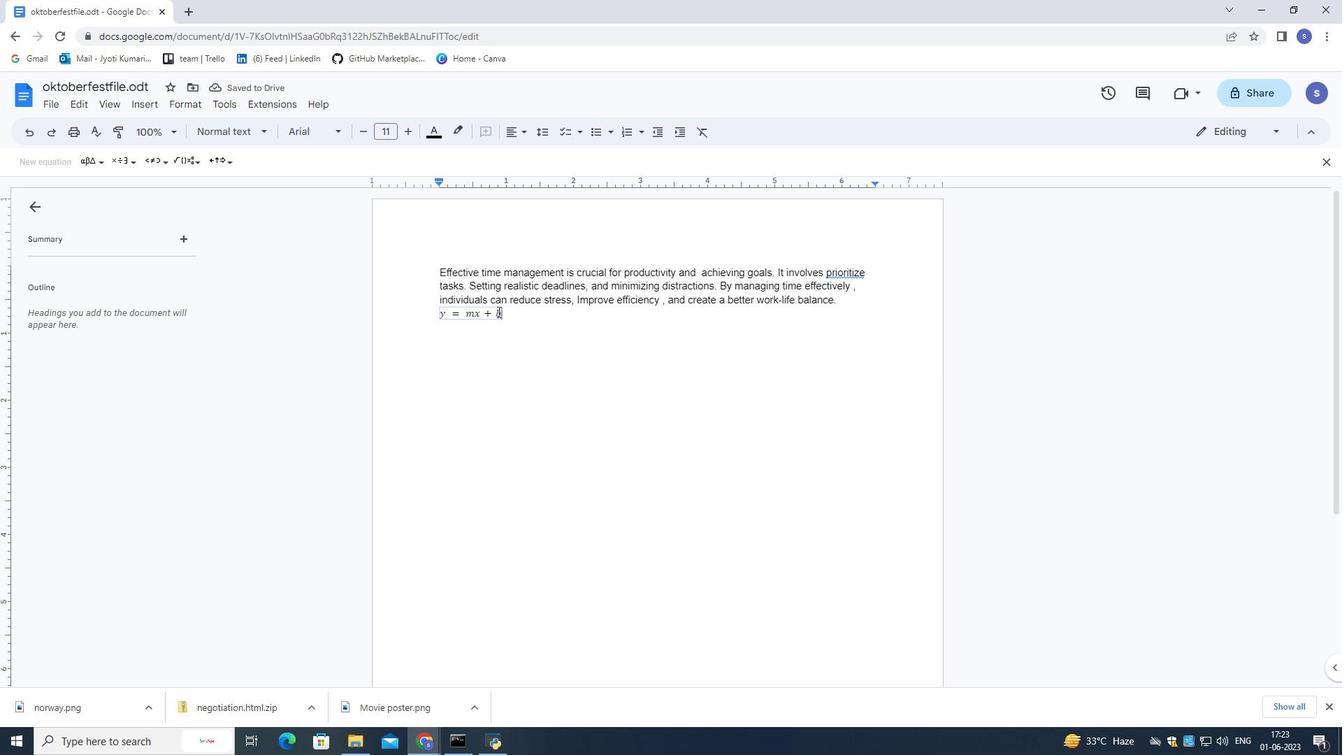 
Action: Mouse pressed left at (501, 313)
Screenshot: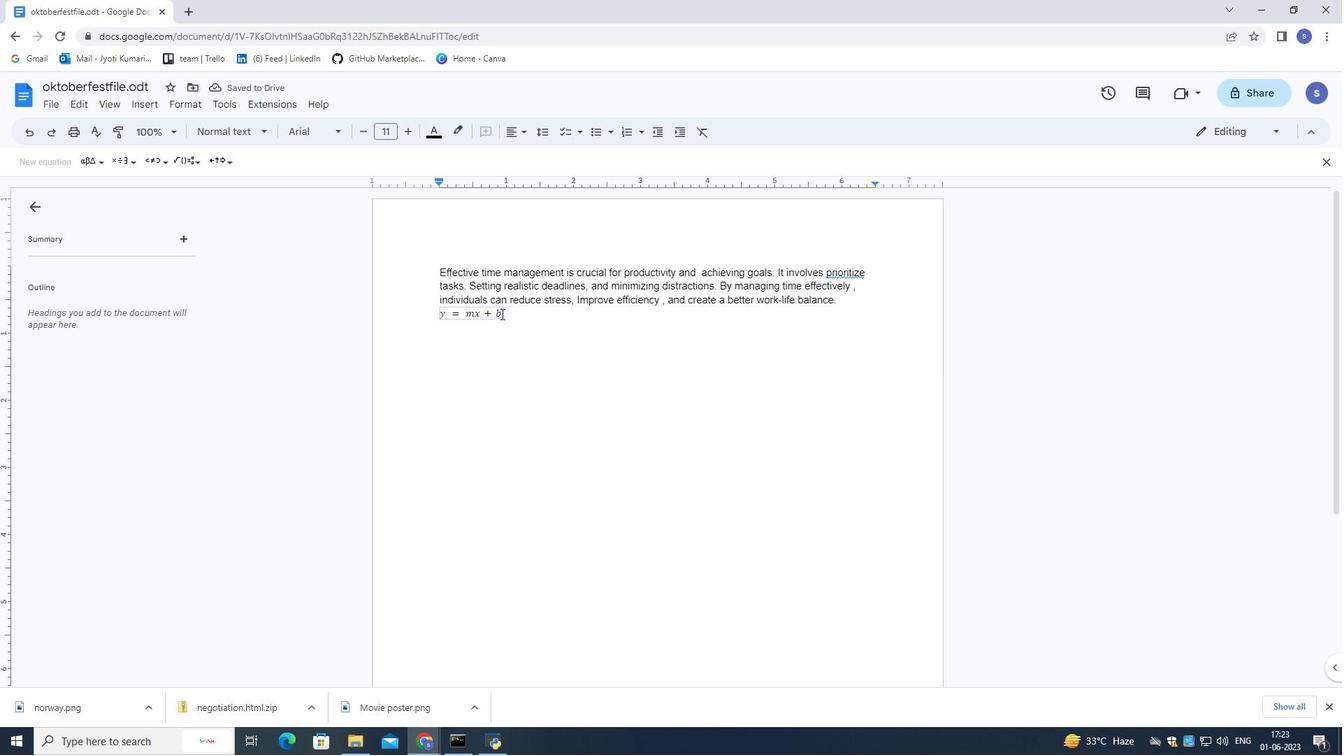 
Action: Mouse moved to (522, 127)
Screenshot: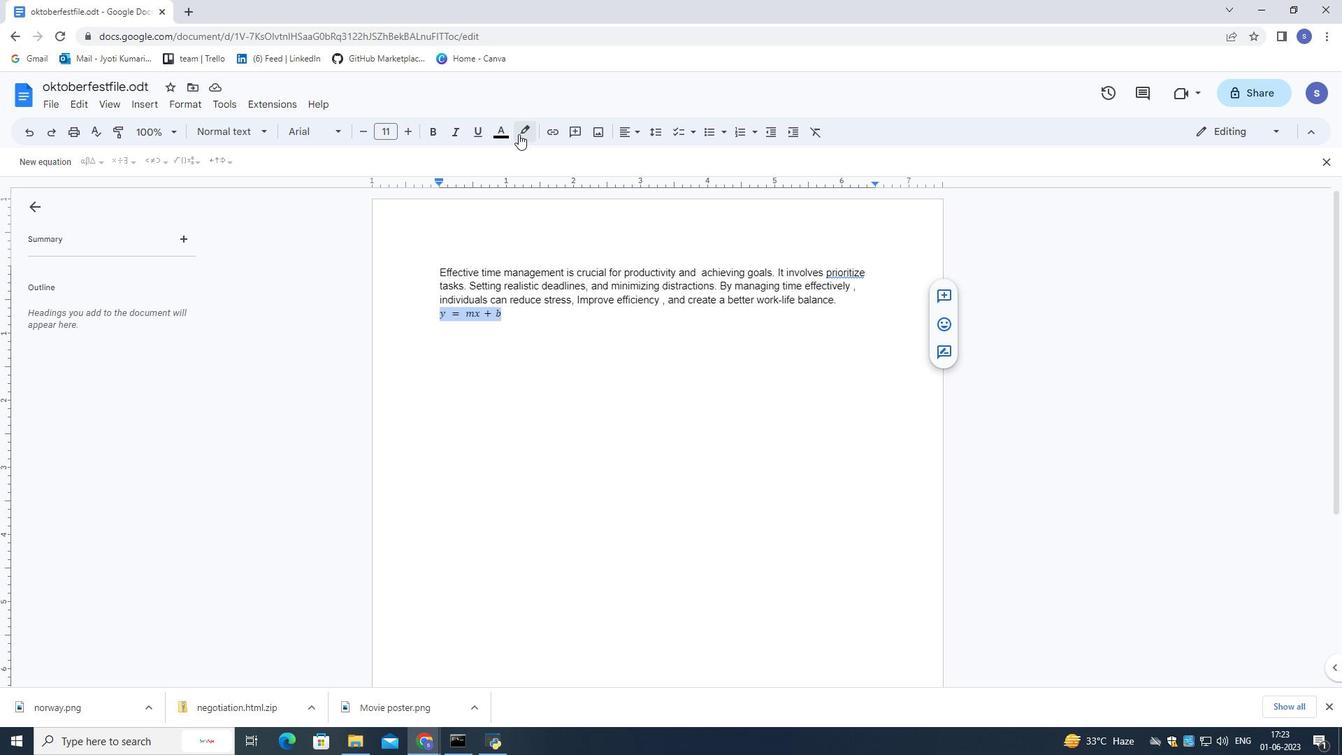 
Action: Mouse pressed left at (522, 127)
Screenshot: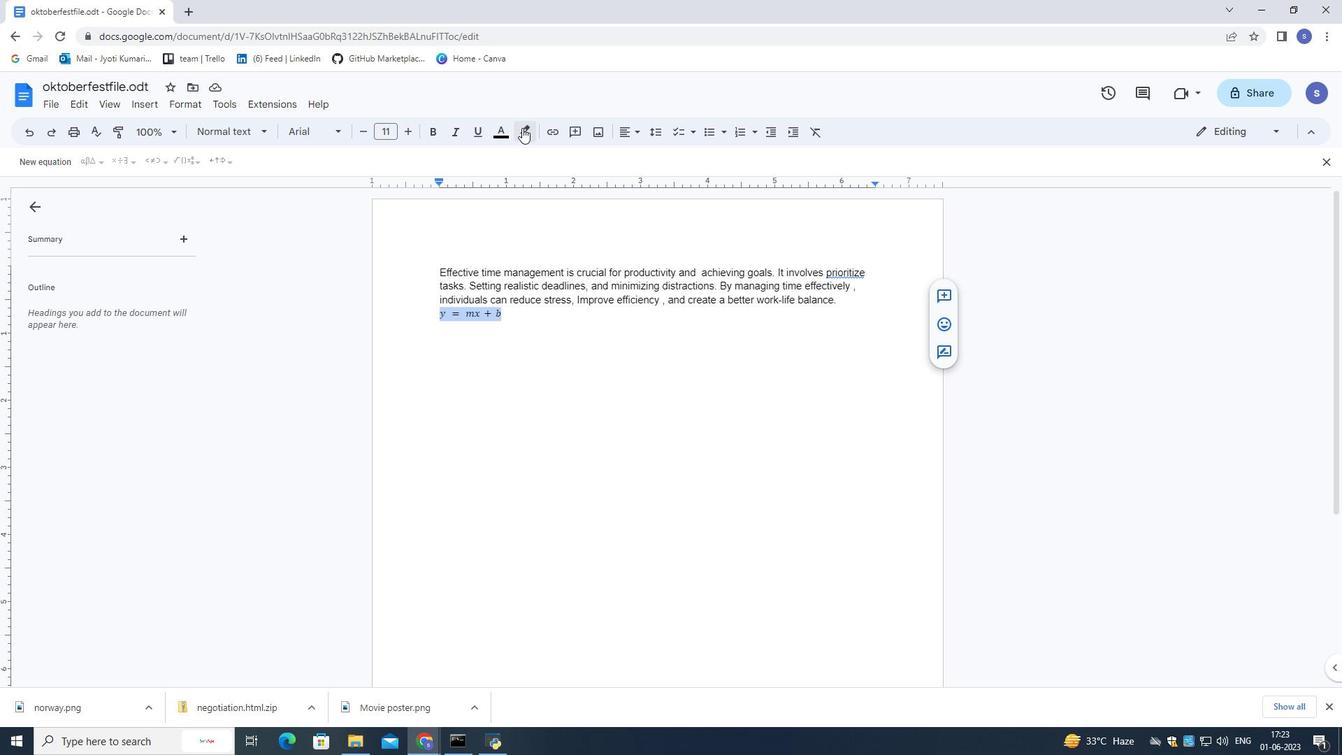 
Action: Mouse moved to (666, 192)
Screenshot: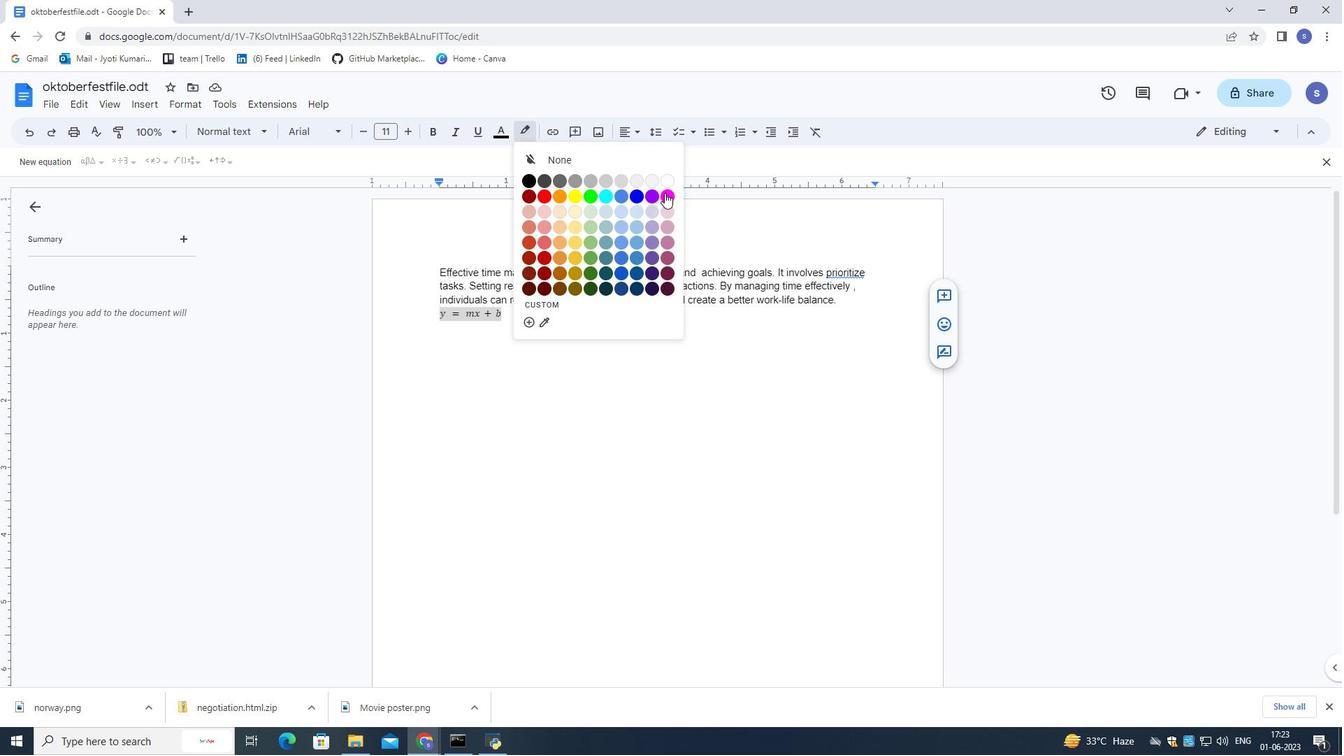 
Action: Mouse pressed left at (666, 192)
Screenshot: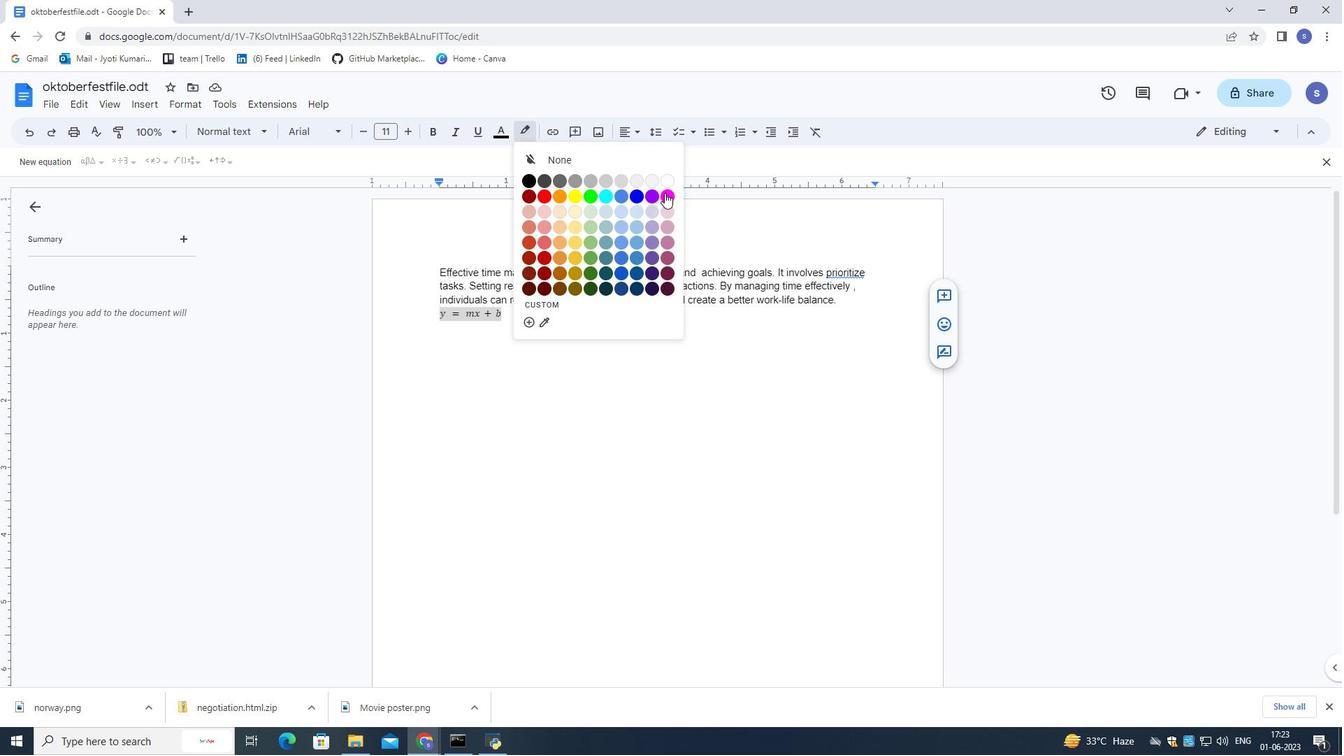 
Action: Mouse moved to (223, 107)
Screenshot: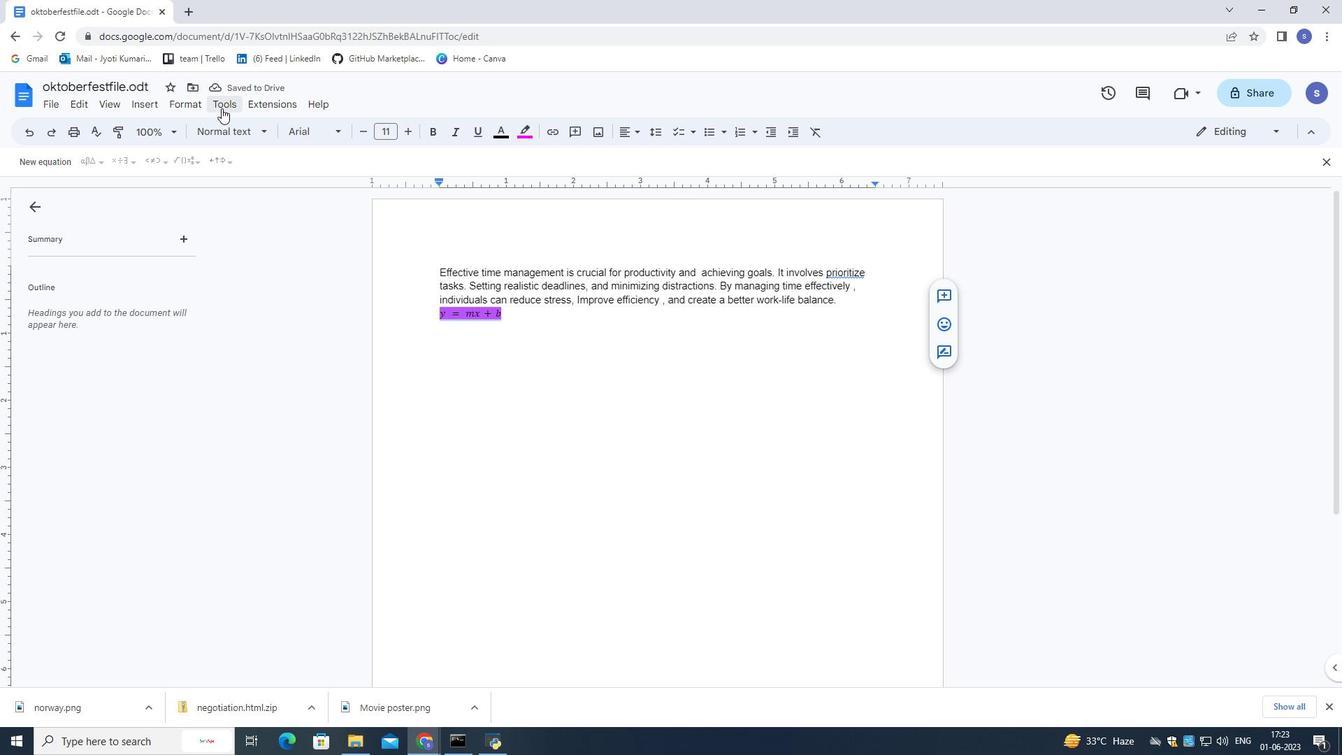 
Action: Mouse pressed left at (223, 107)
Screenshot: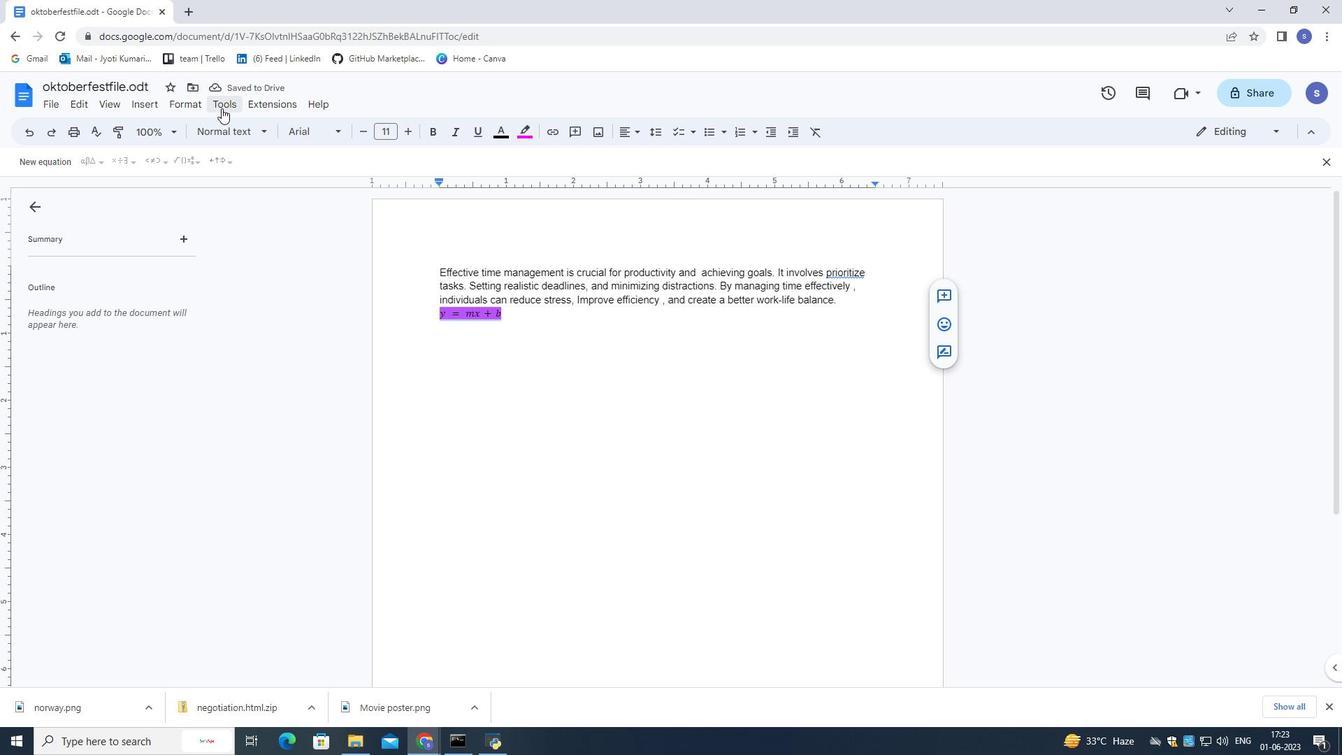 
Action: Mouse moved to (225, 323)
Screenshot: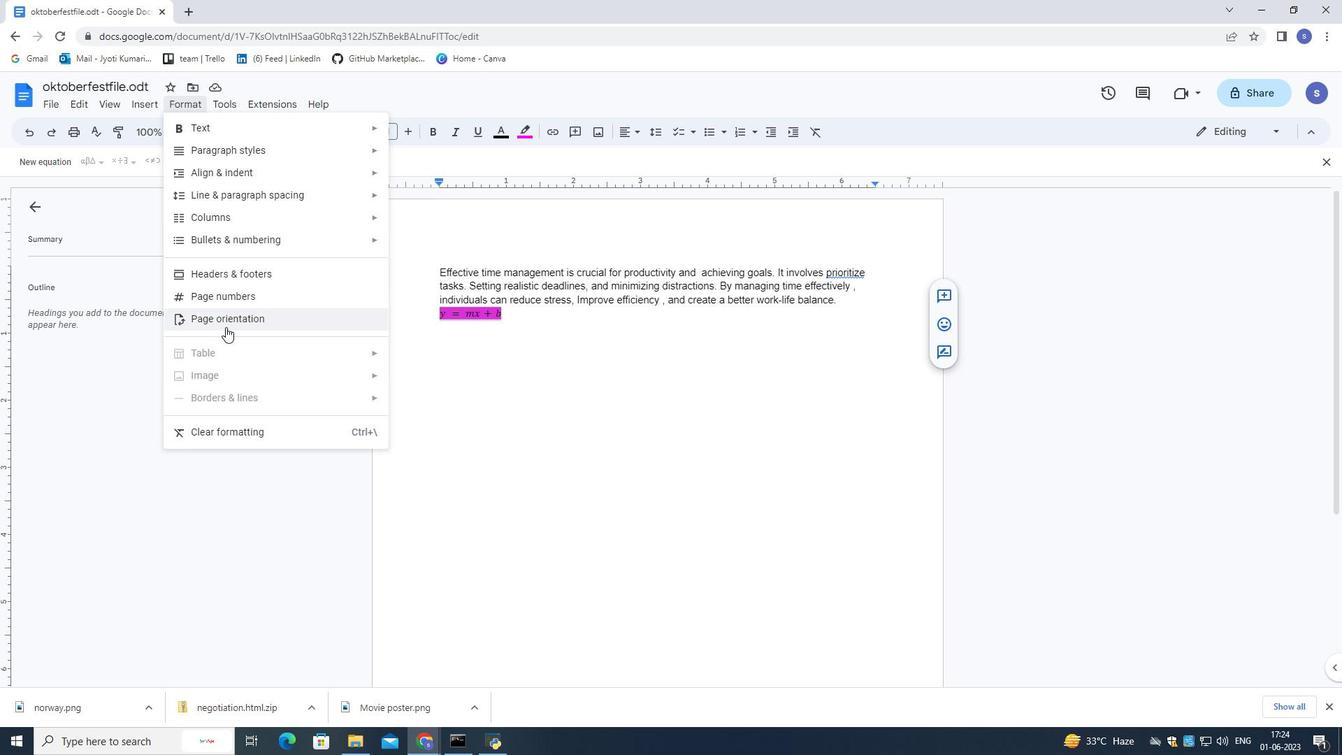 
Action: Mouse pressed left at (225, 323)
Screenshot: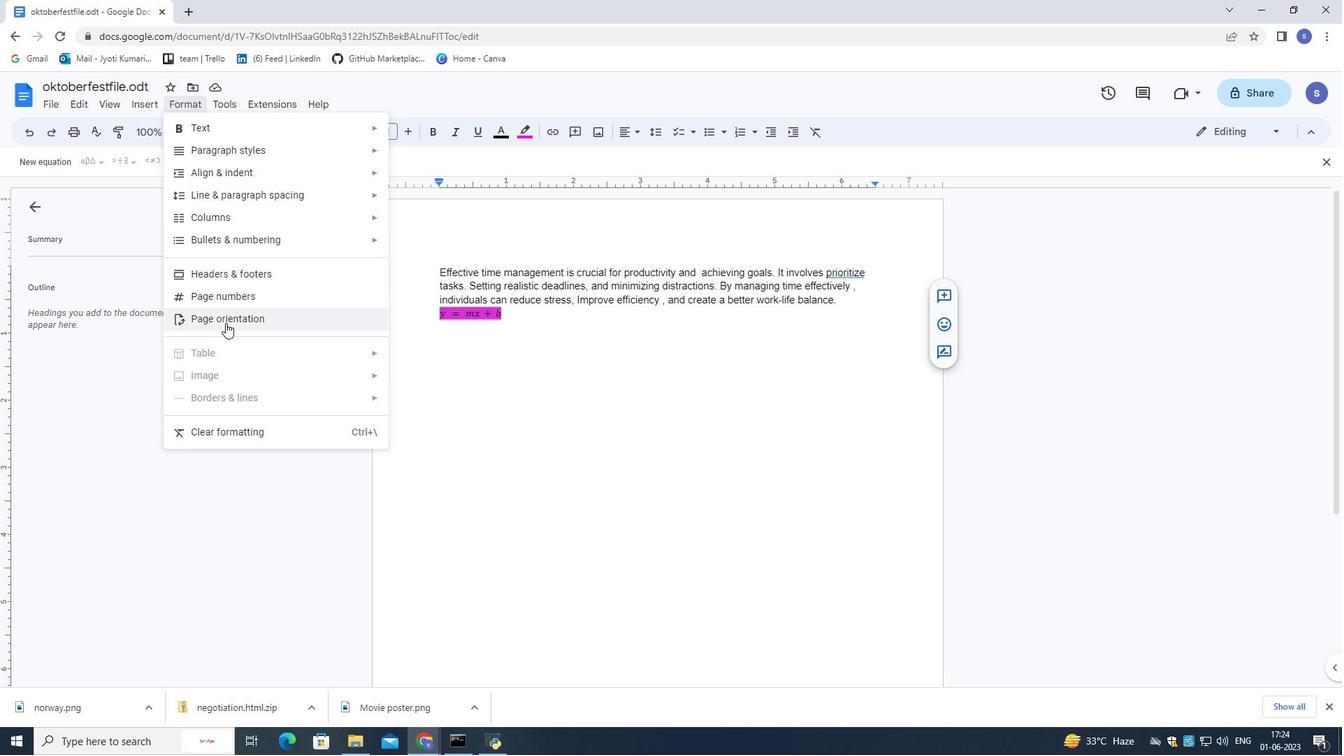 
Action: Mouse moved to (734, 460)
Screenshot: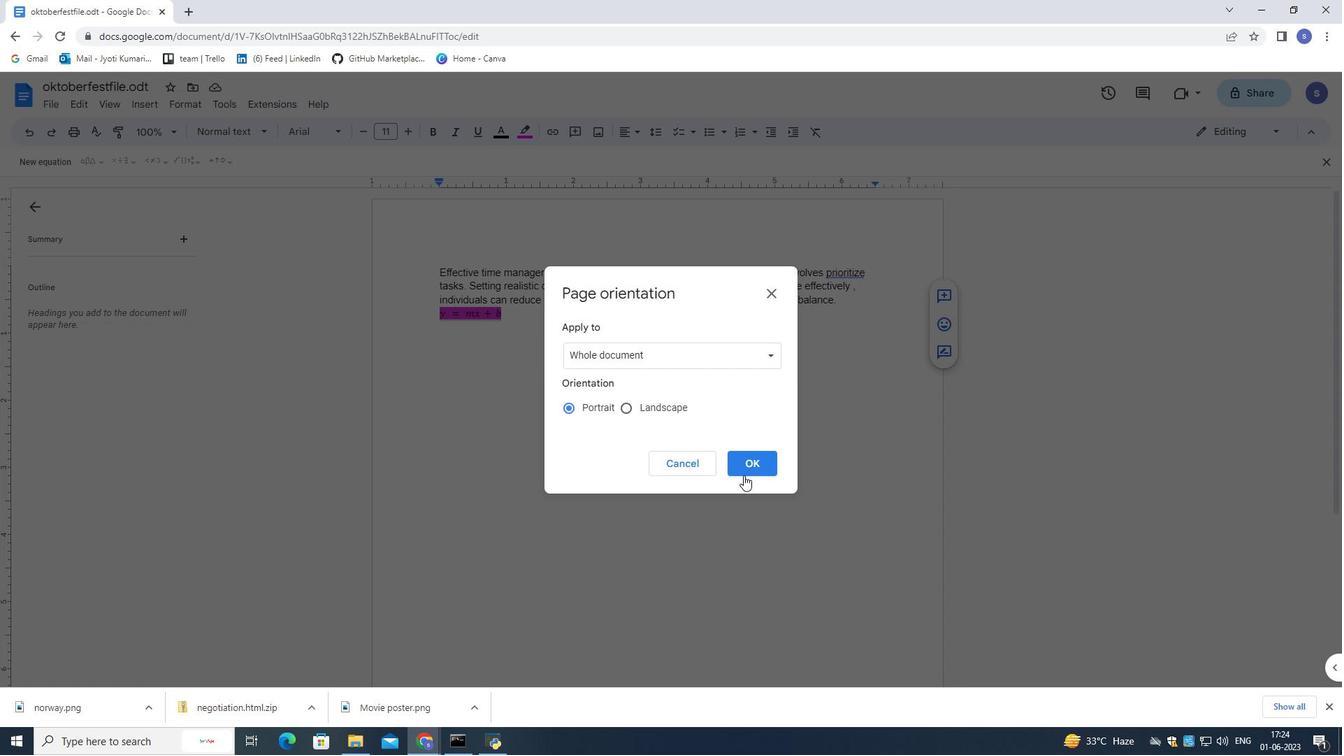 
Action: Mouse pressed left at (734, 460)
Screenshot: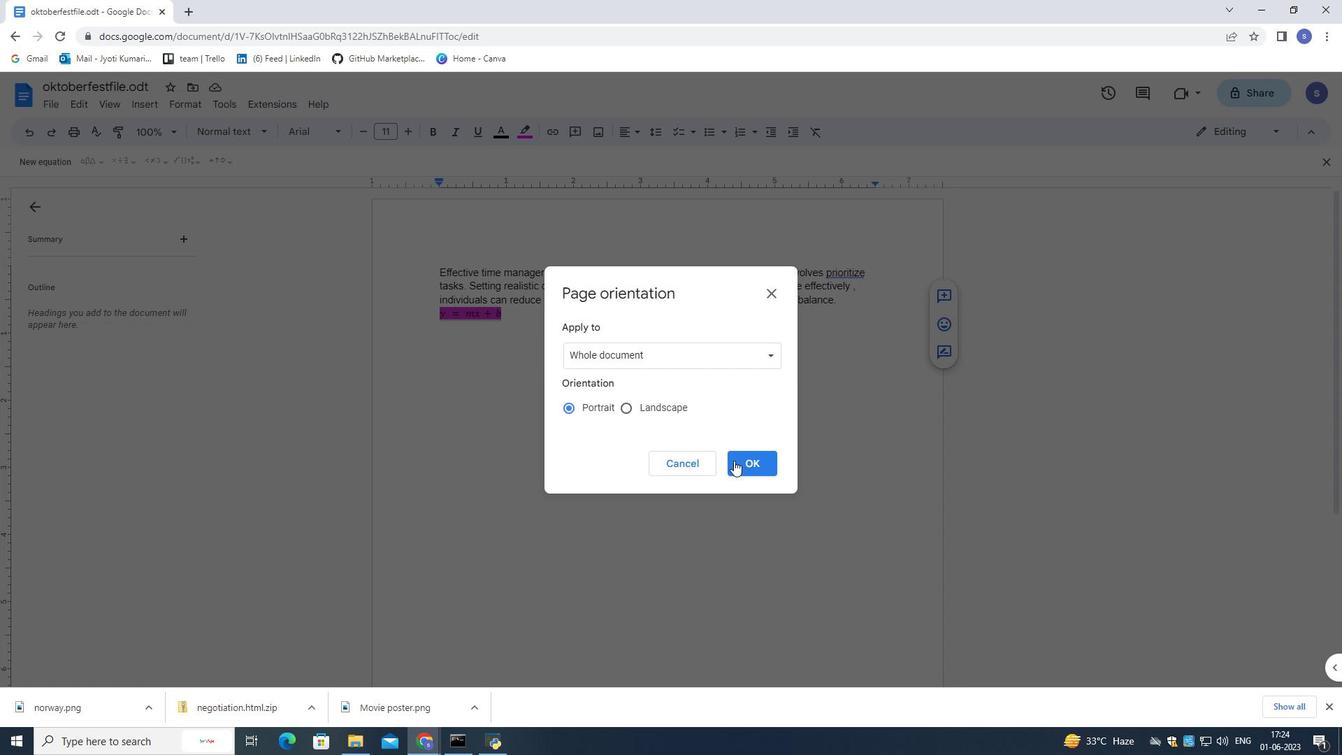 
Action: Mouse moved to (725, 446)
Screenshot: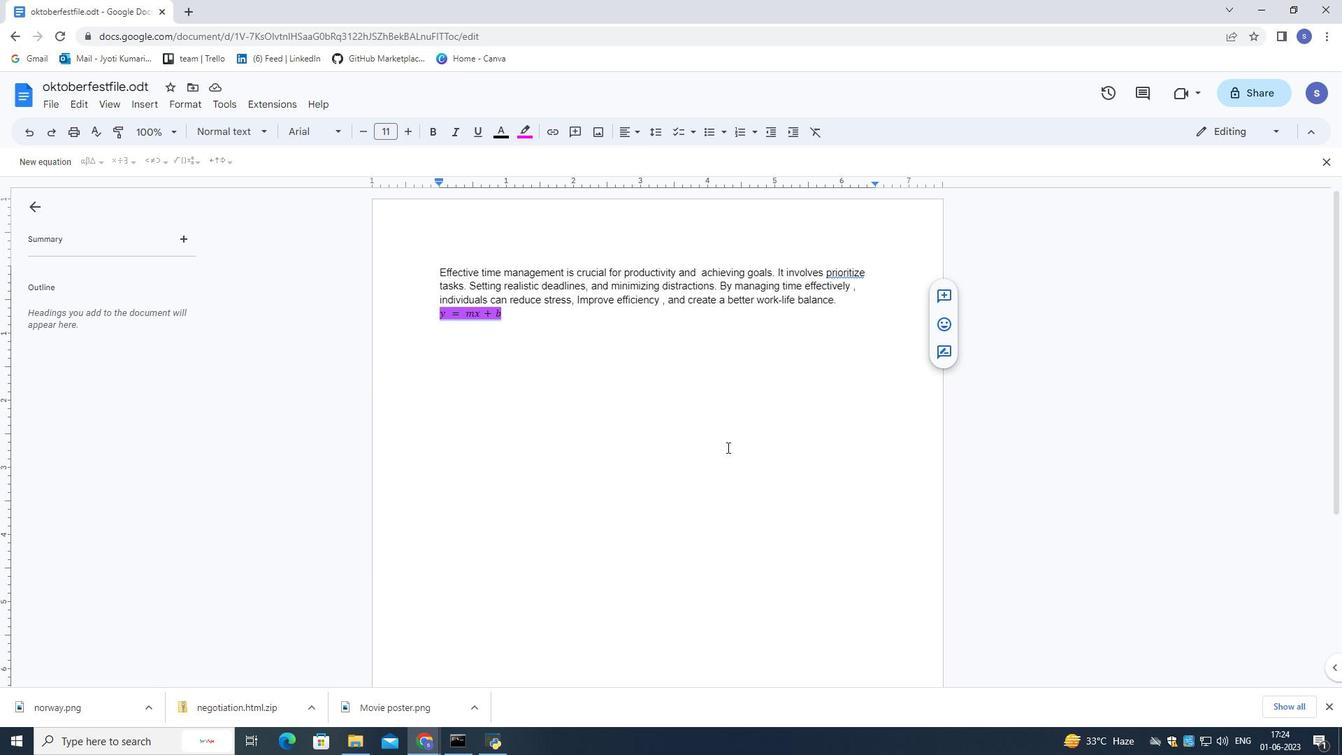 
